 Task: In Heading  Bodoni MT condensed with underline. Font size of heading  '18 Pt. 'Font style of data Calibri. Font size of data  9 Pt. Alignment of headline & data Align left .Fill color in cell of heading  Red. Font color of data Black. Apply border in Data No Border. In the sheet  Alpha Sales review book
Action: Mouse moved to (10, 19)
Screenshot: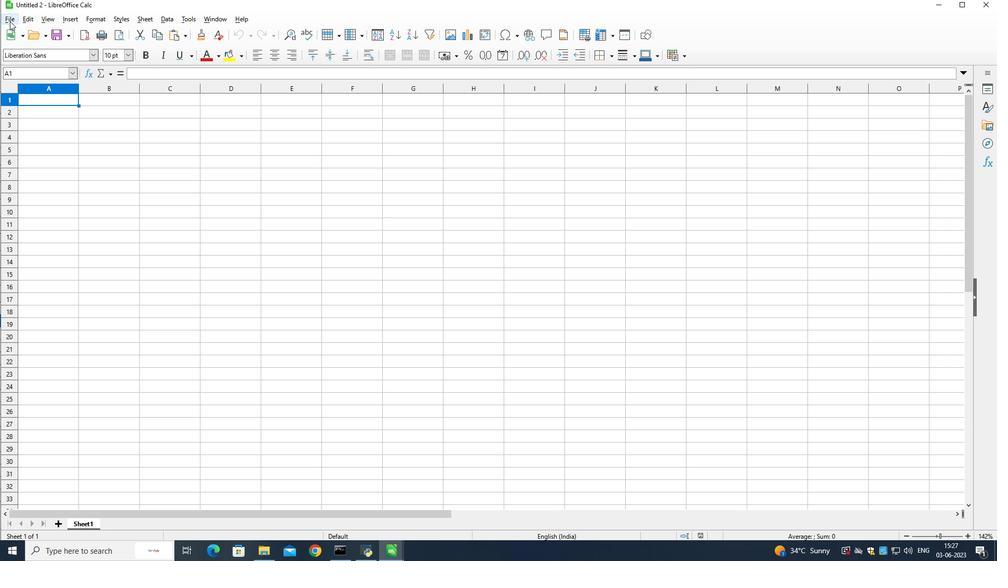 
Action: Mouse pressed left at (10, 19)
Screenshot: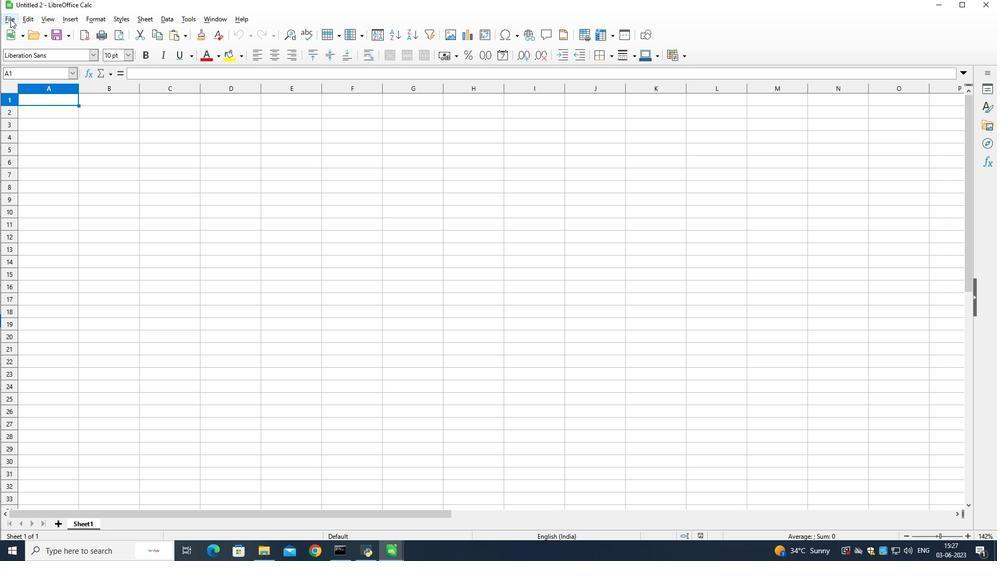
Action: Mouse moved to (38, 44)
Screenshot: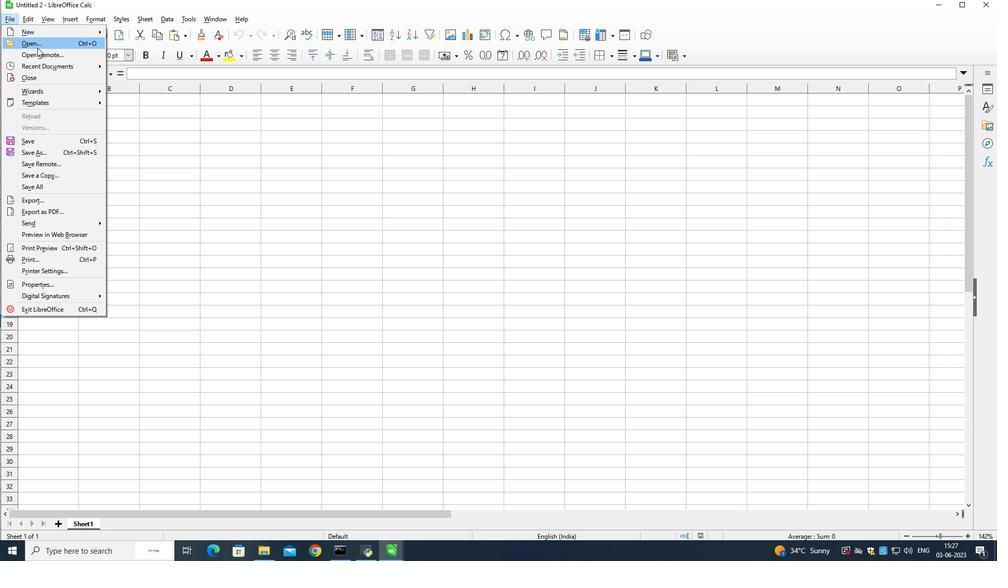 
Action: Mouse pressed left at (38, 44)
Screenshot: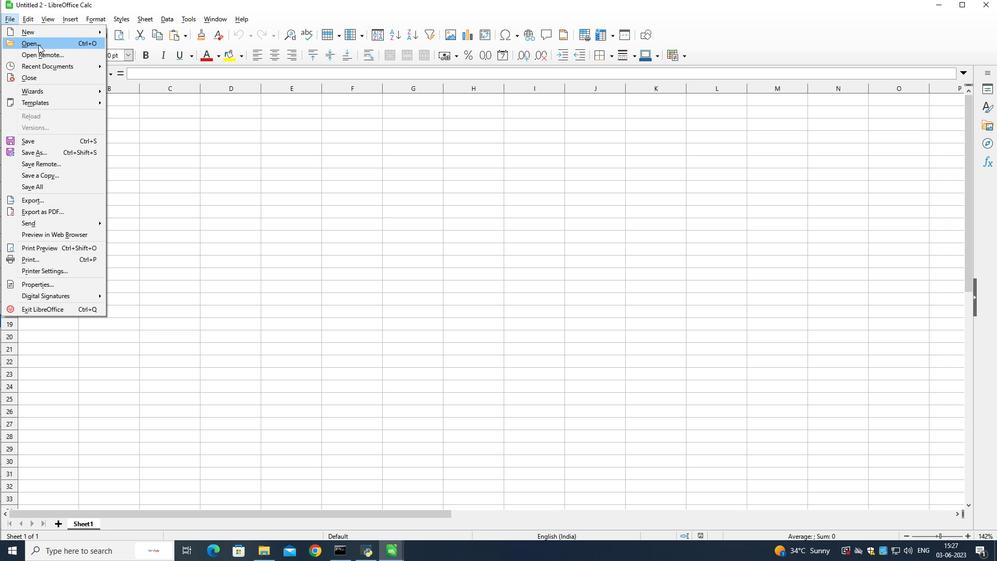 
Action: Mouse moved to (122, 190)
Screenshot: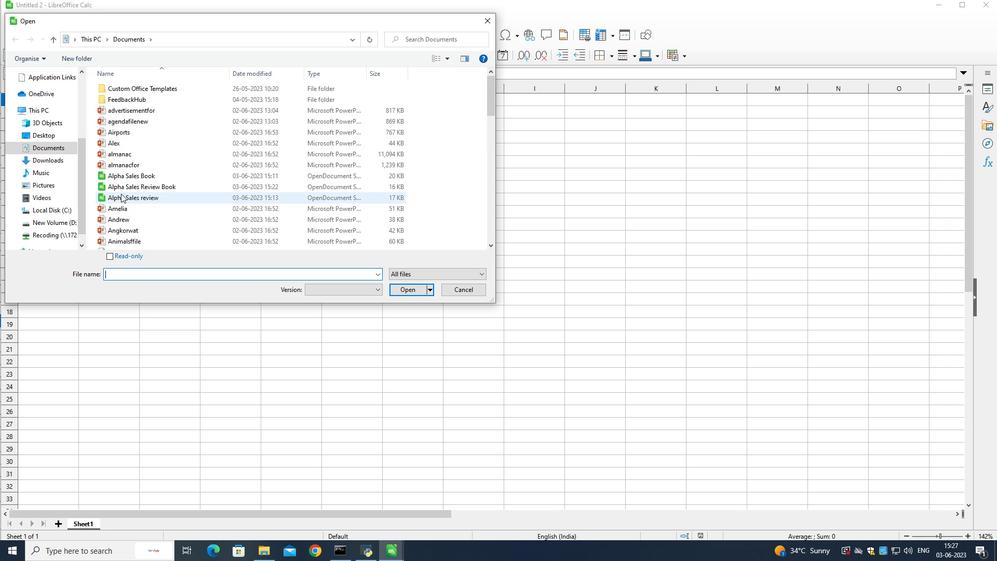 
Action: Mouse pressed left at (122, 190)
Screenshot: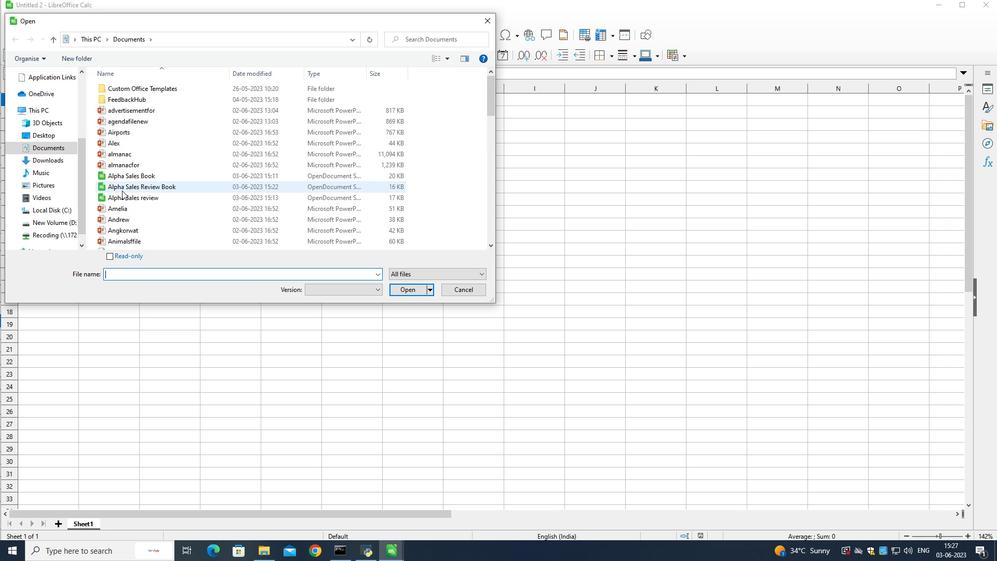 
Action: Mouse moved to (405, 290)
Screenshot: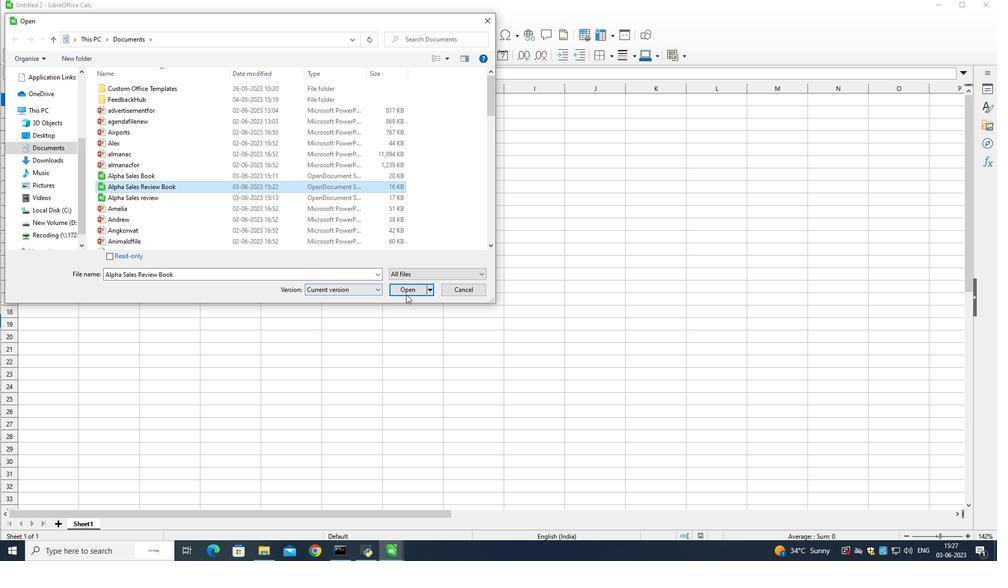 
Action: Mouse pressed left at (405, 290)
Screenshot: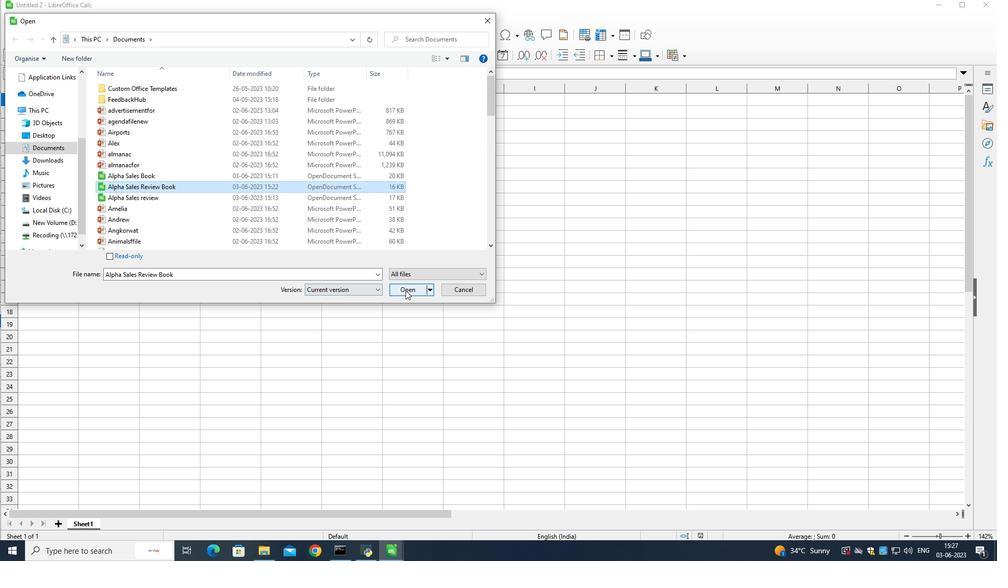 
Action: Mouse moved to (189, 103)
Screenshot: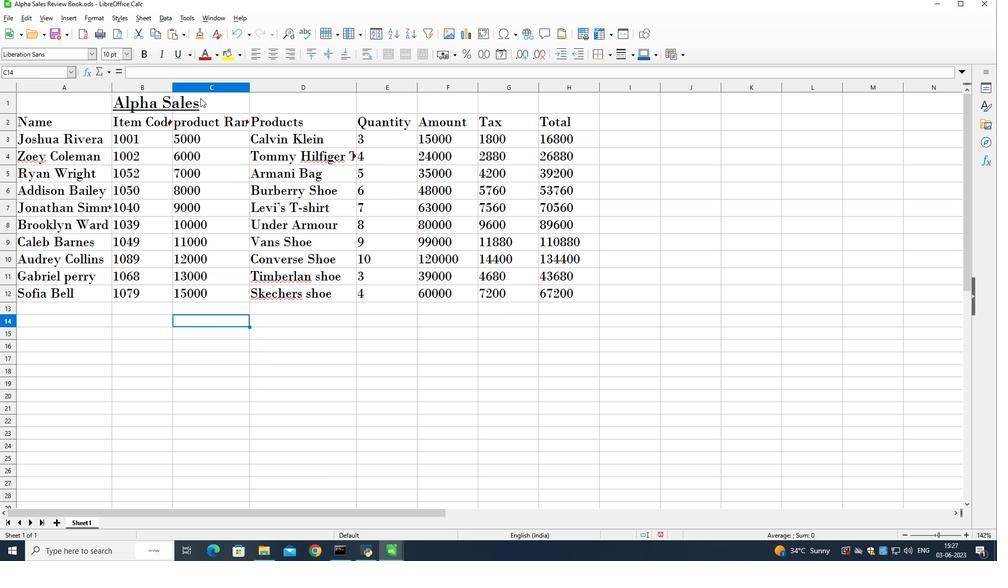 
Action: Mouse pressed left at (189, 103)
Screenshot: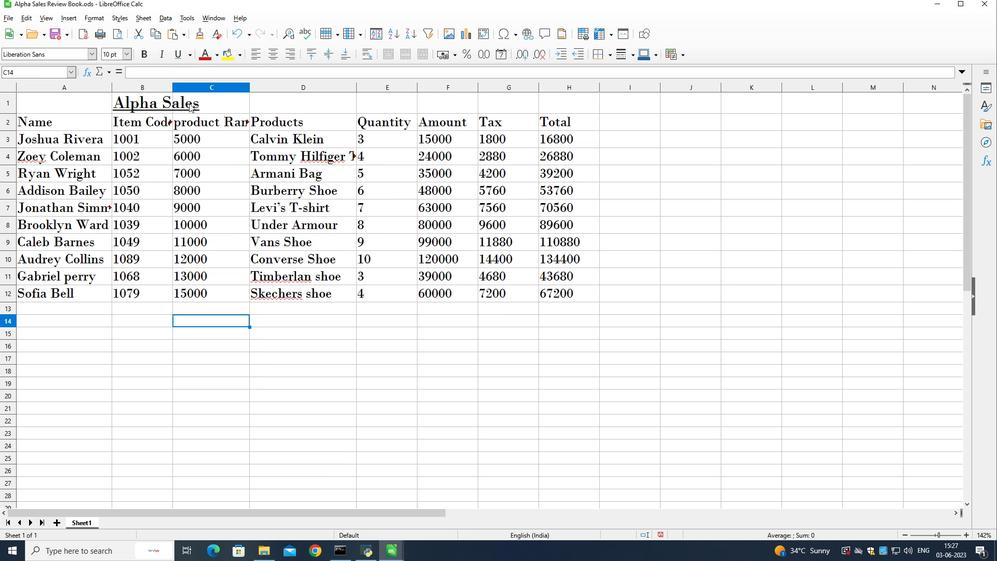 
Action: Mouse moved to (127, 100)
Screenshot: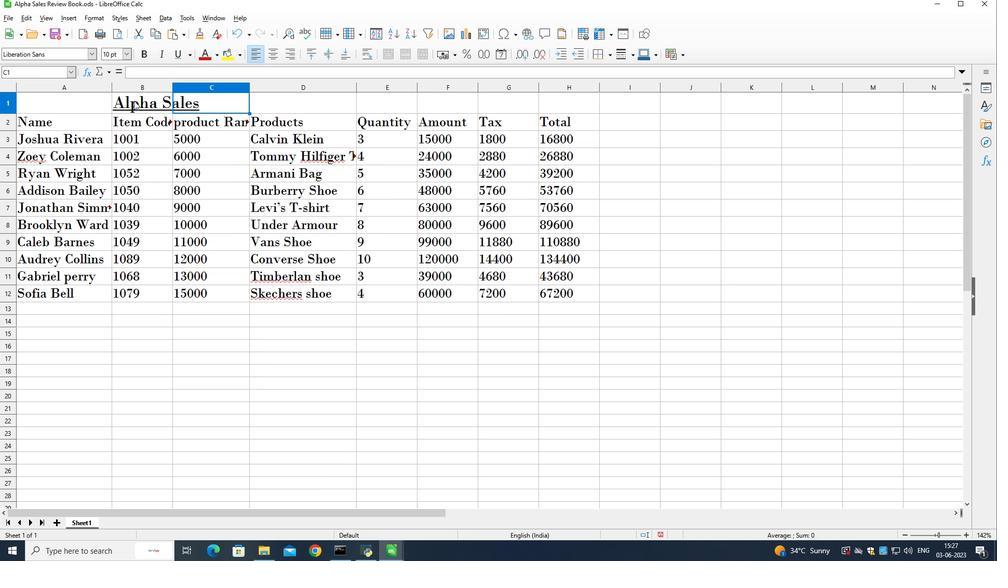 
Action: Mouse pressed left at (127, 100)
Screenshot: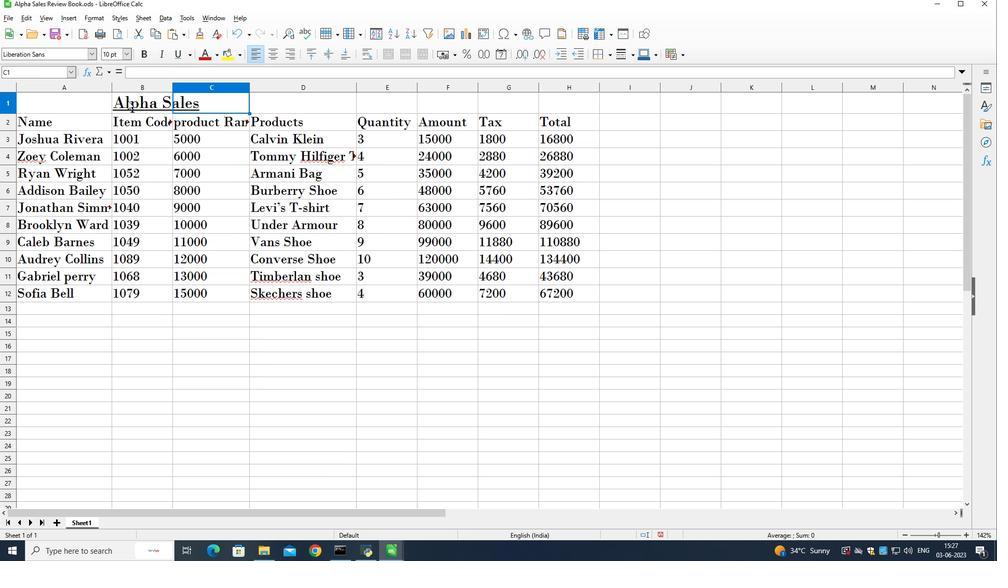 
Action: Mouse pressed left at (127, 100)
Screenshot: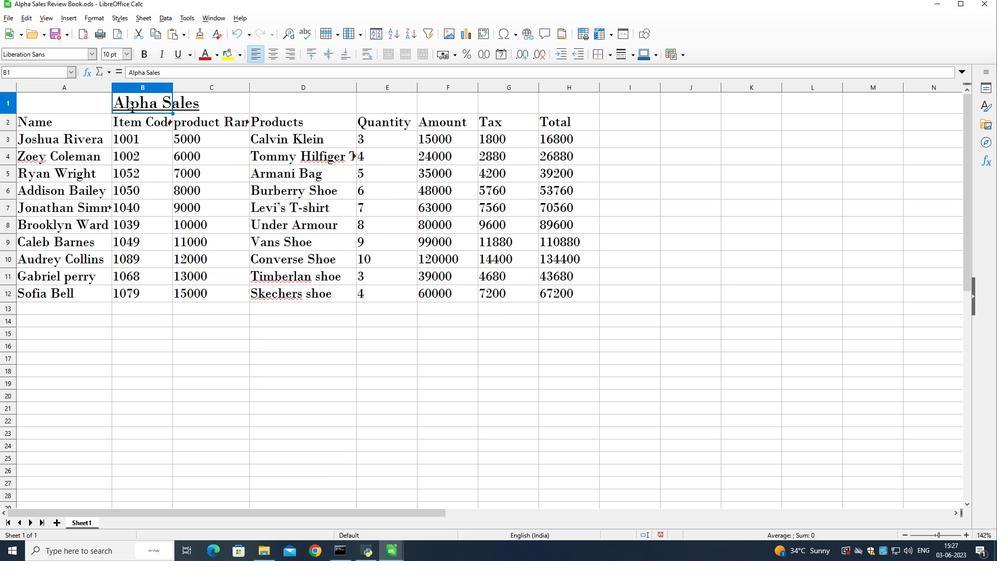 
Action: Mouse pressed left at (127, 100)
Screenshot: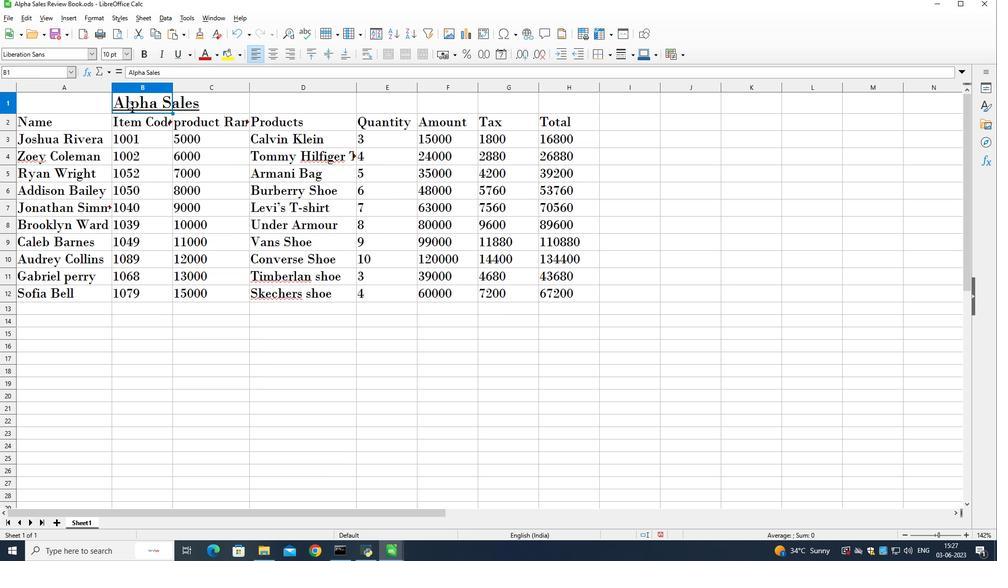
Action: Mouse moved to (72, 50)
Screenshot: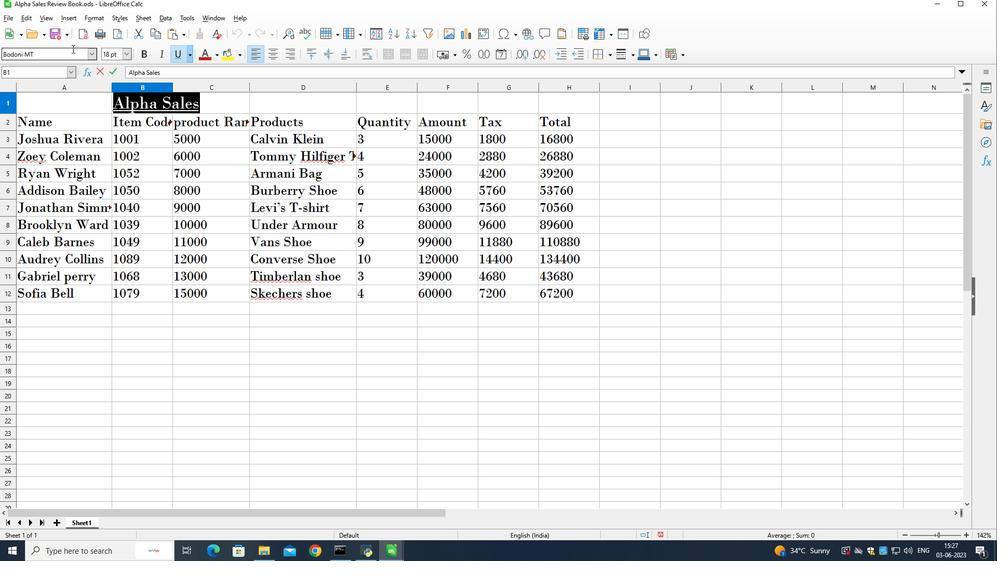 
Action: Mouse pressed left at (72, 50)
Screenshot: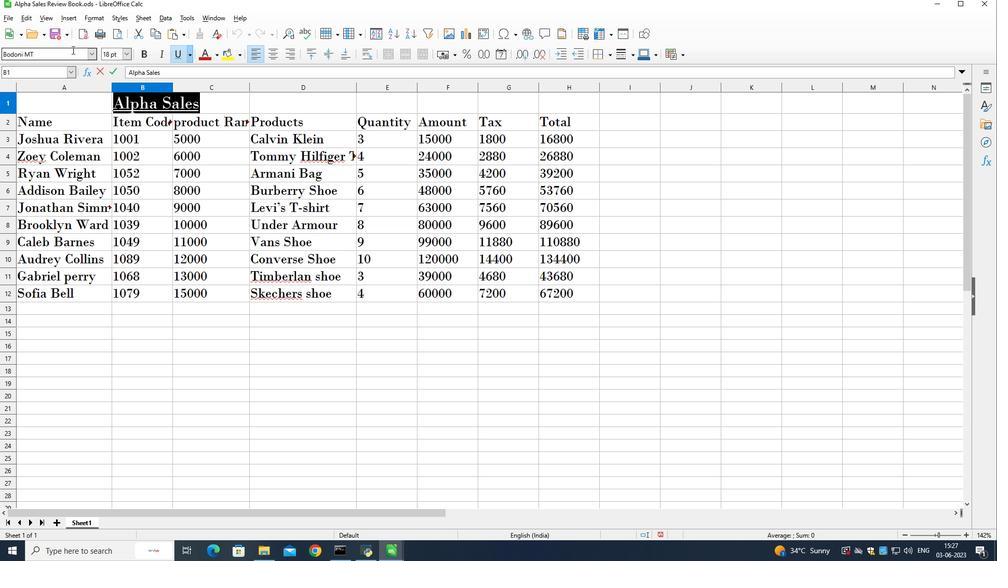 
Action: Mouse moved to (72, 51)
Screenshot: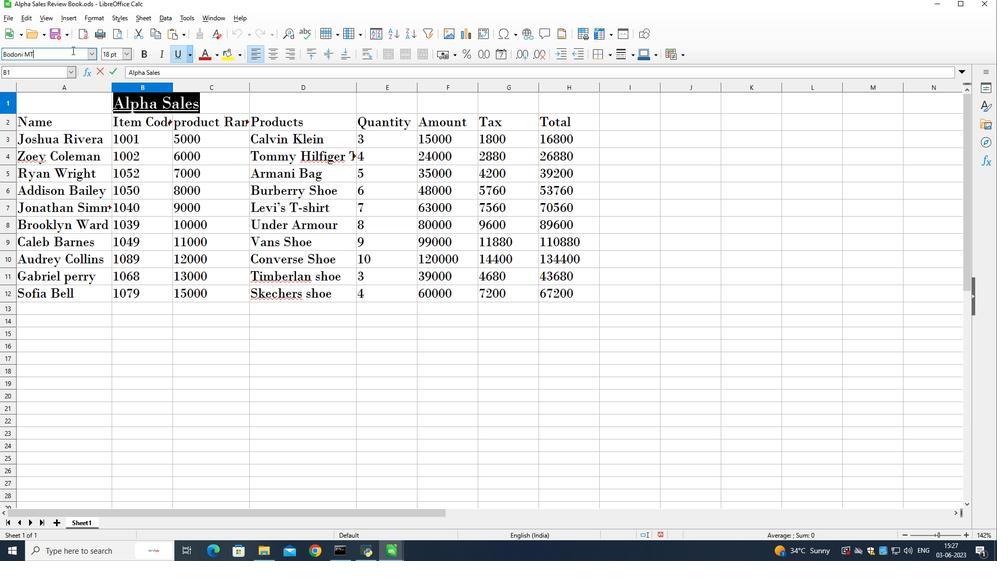 
Action: Mouse pressed left at (72, 51)
Screenshot: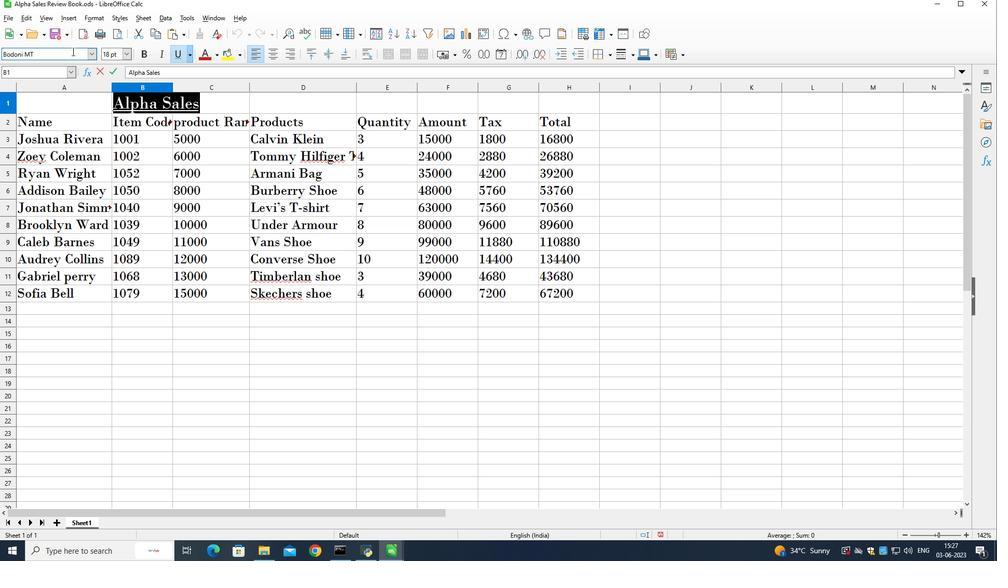 
Action: Mouse pressed left at (72, 51)
Screenshot: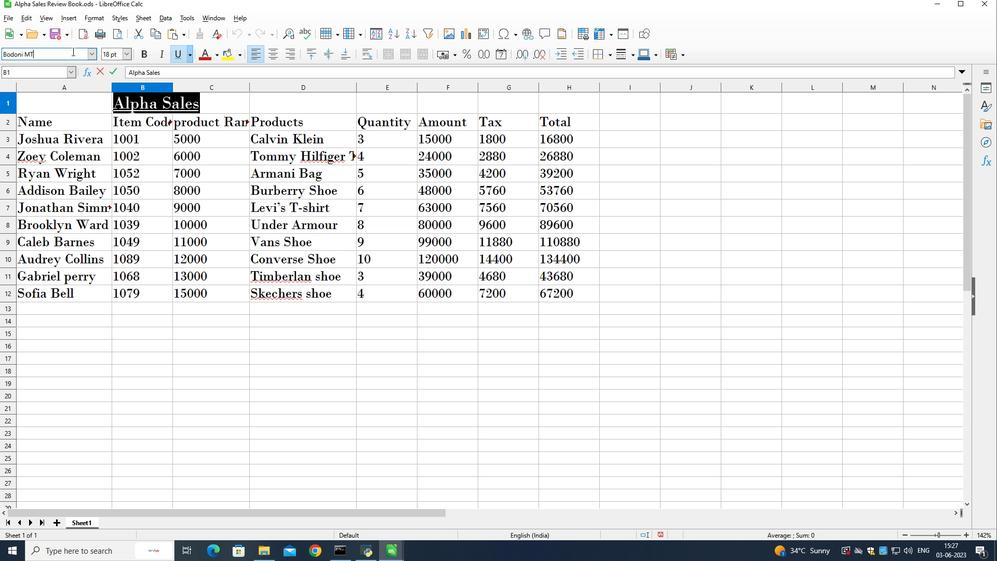 
Action: Mouse pressed left at (72, 51)
Screenshot: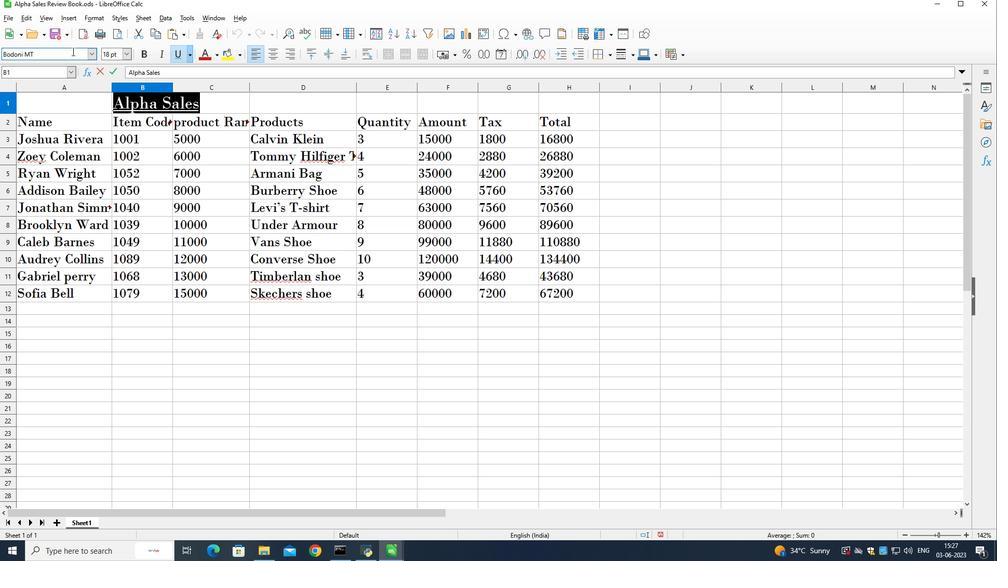 
Action: Mouse moved to (72, 55)
Screenshot: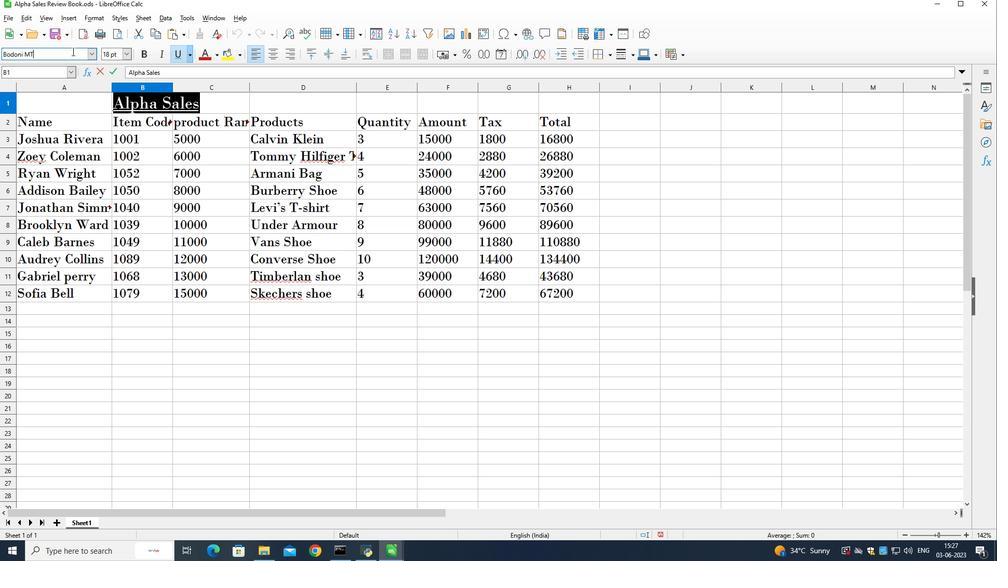 
Action: Mouse pressed left at (72, 55)
Screenshot: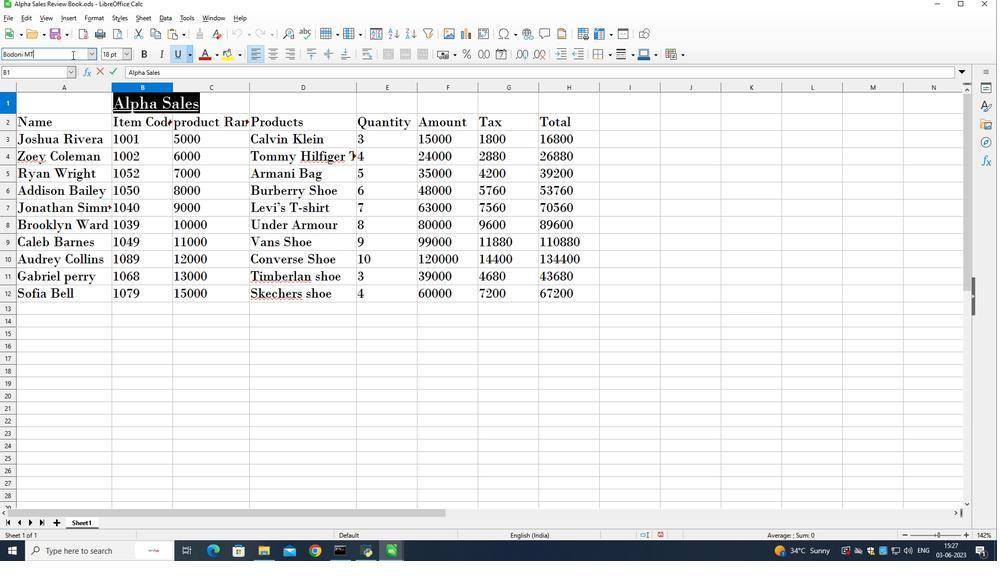 
Action: Mouse pressed left at (72, 55)
Screenshot: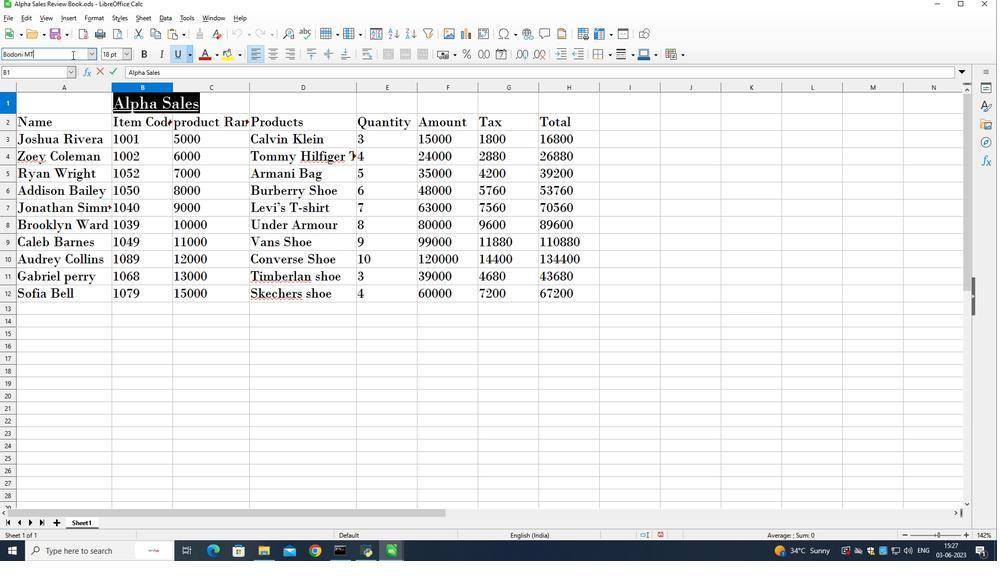 
Action: Mouse pressed left at (72, 55)
Screenshot: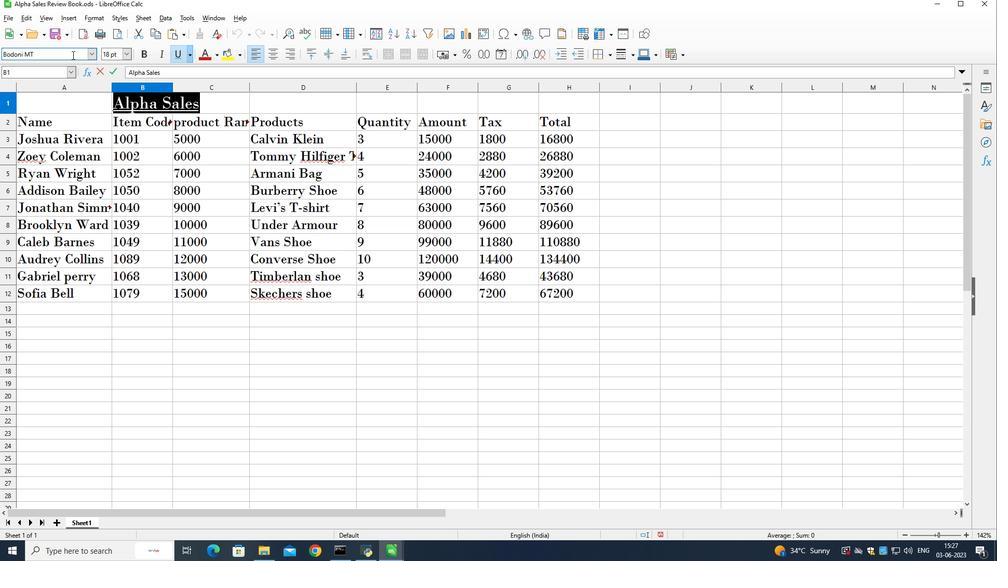 
Action: Mouse pressed left at (72, 55)
Screenshot: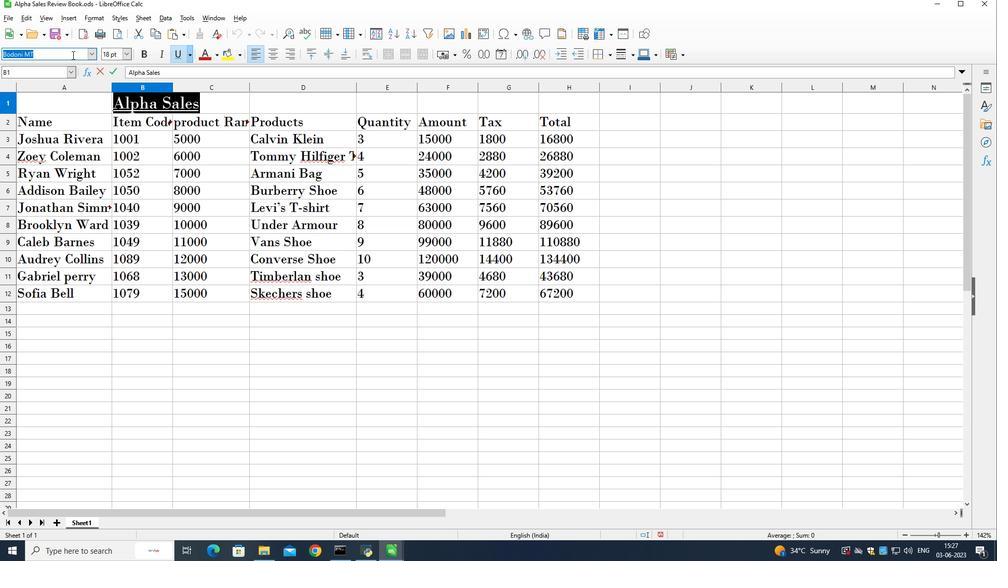 
Action: Key pressed <Key.enter>
Screenshot: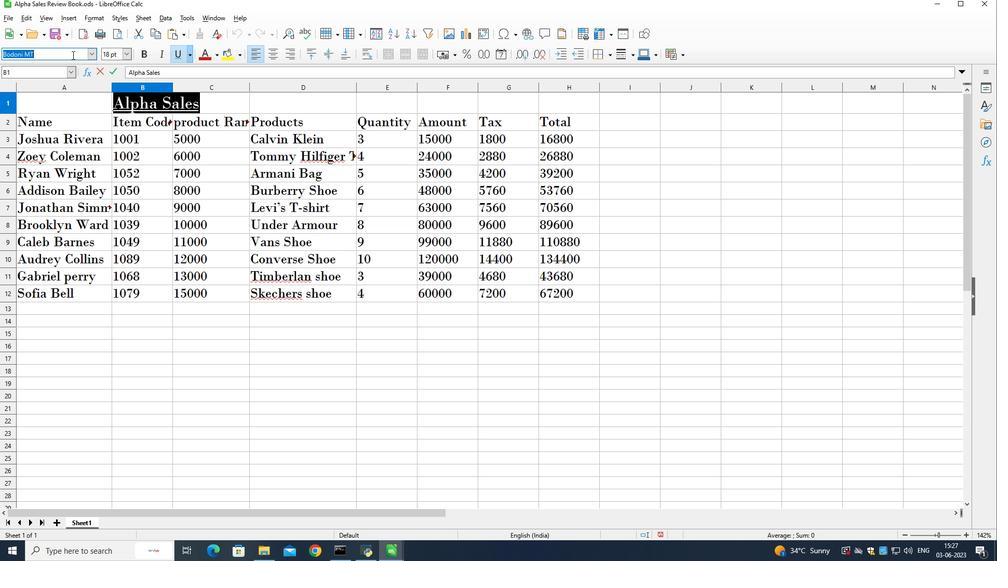 
Action: Mouse moved to (176, 56)
Screenshot: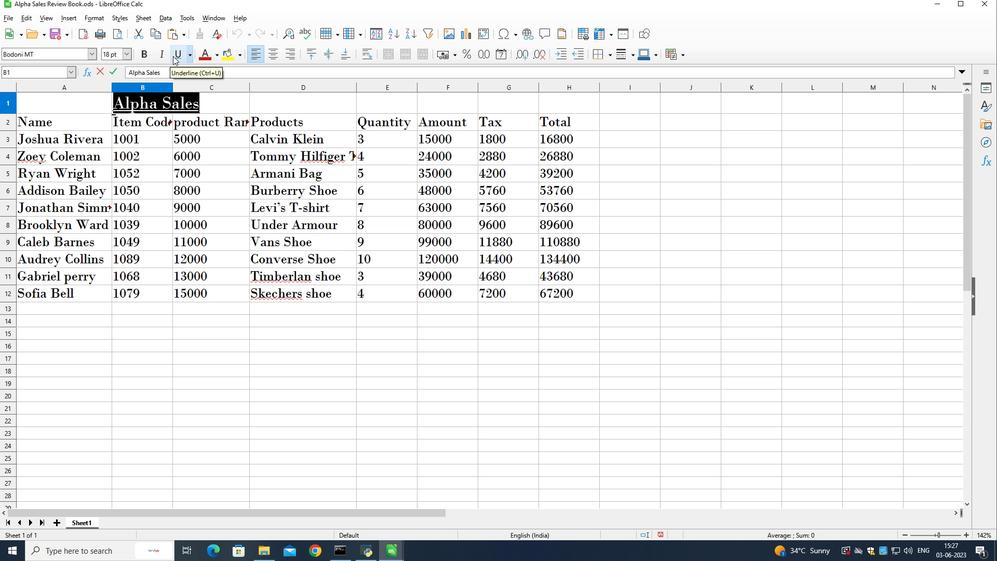
Action: Mouse pressed left at (176, 56)
Screenshot: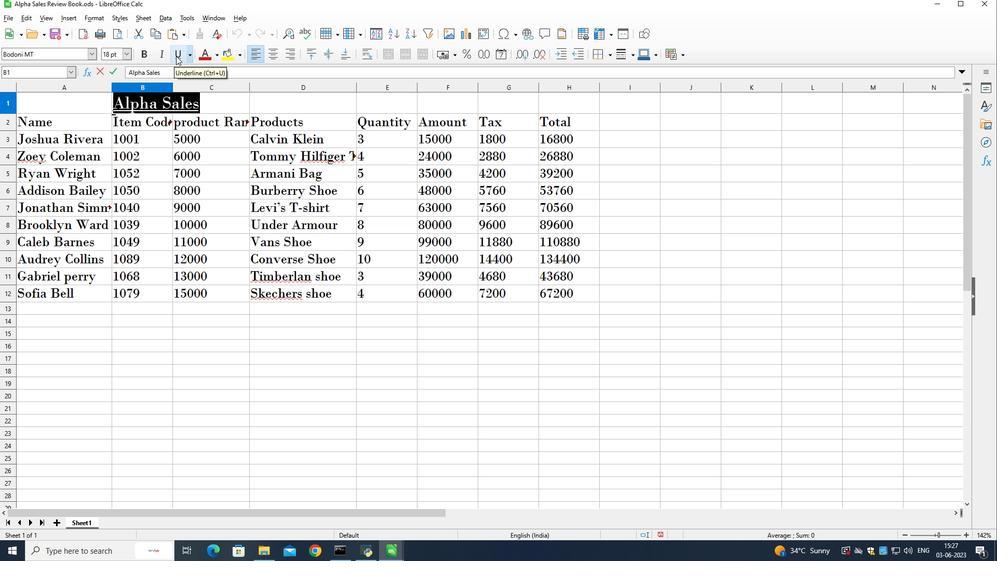 
Action: Mouse moved to (176, 57)
Screenshot: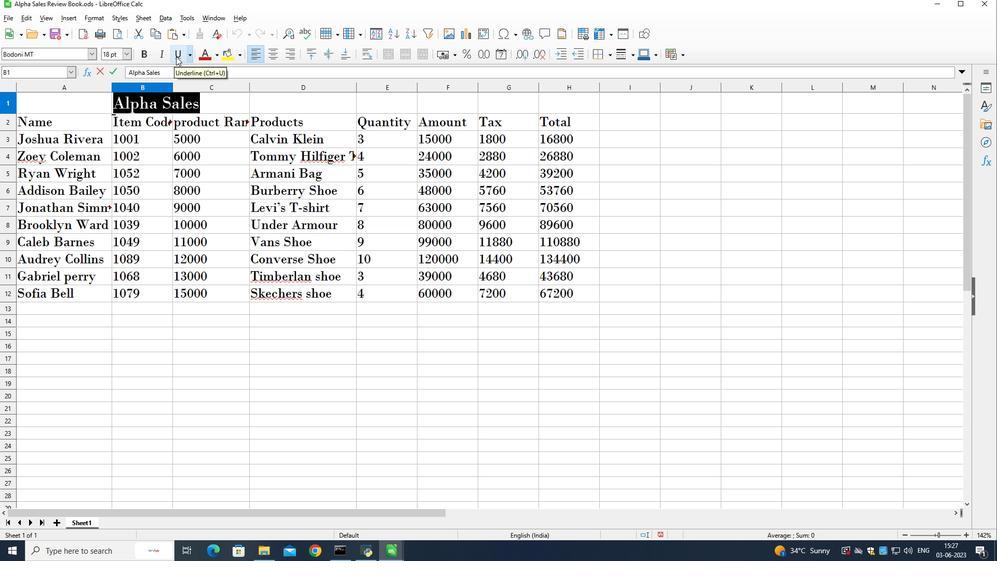 
Action: Mouse pressed left at (176, 57)
Screenshot: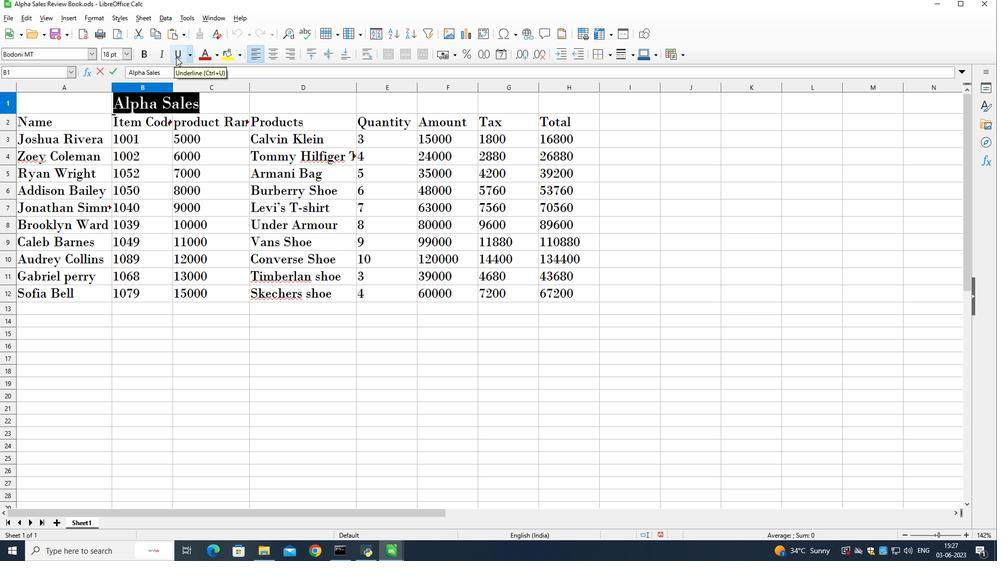 
Action: Mouse moved to (130, 50)
Screenshot: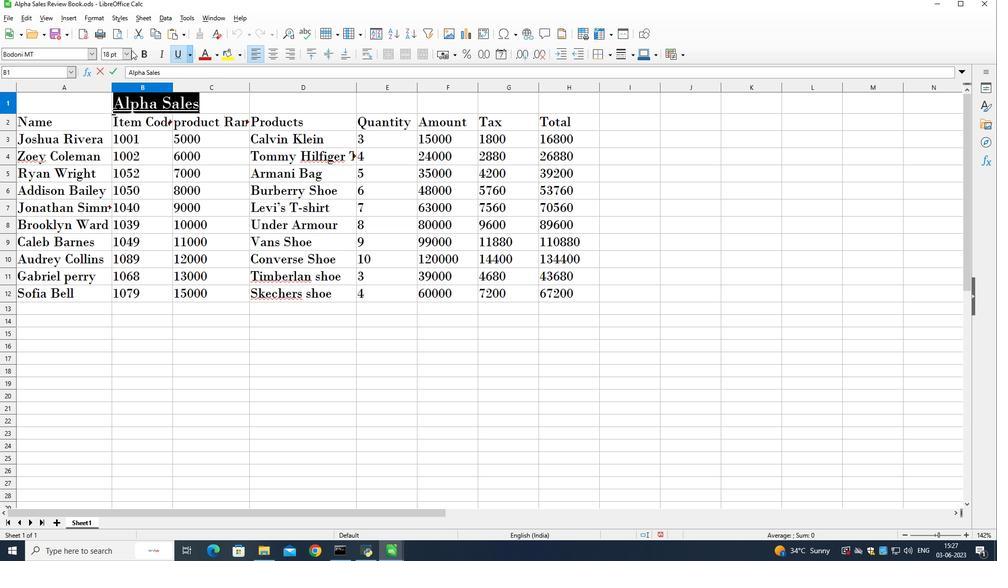 
Action: Mouse pressed left at (130, 50)
Screenshot: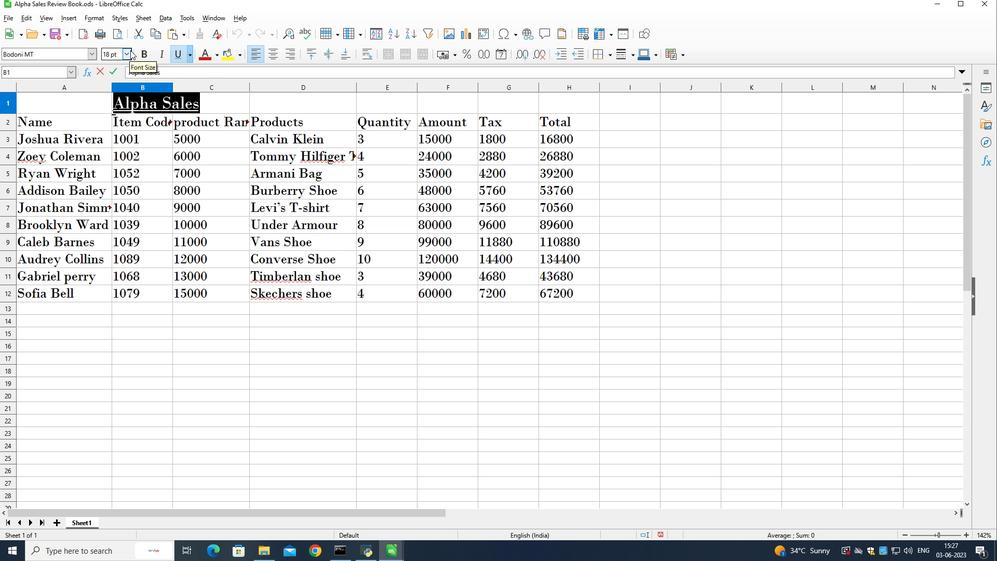 
Action: Mouse moved to (121, 172)
Screenshot: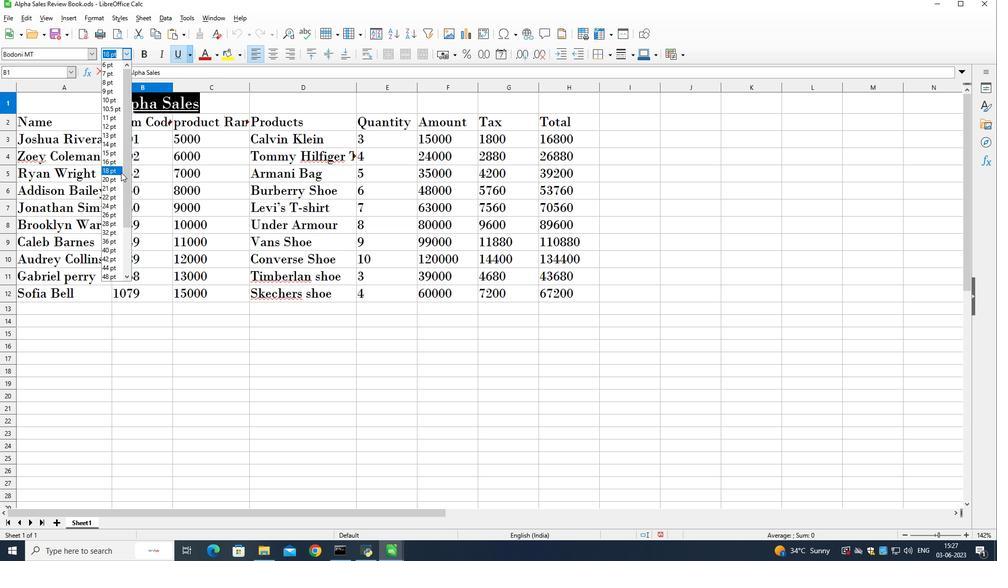 
Action: Mouse pressed left at (121, 172)
Screenshot: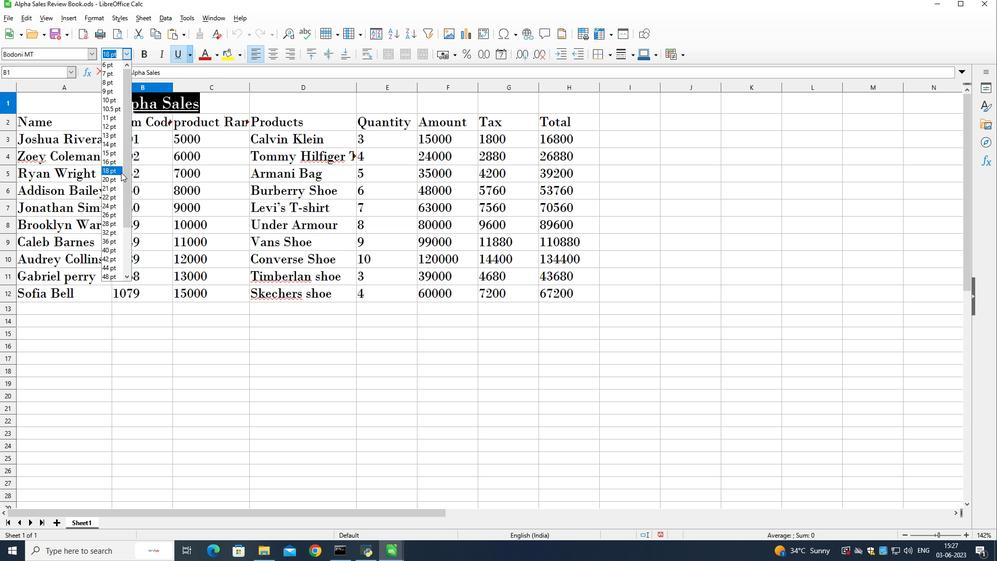 
Action: Mouse moved to (50, 194)
Screenshot: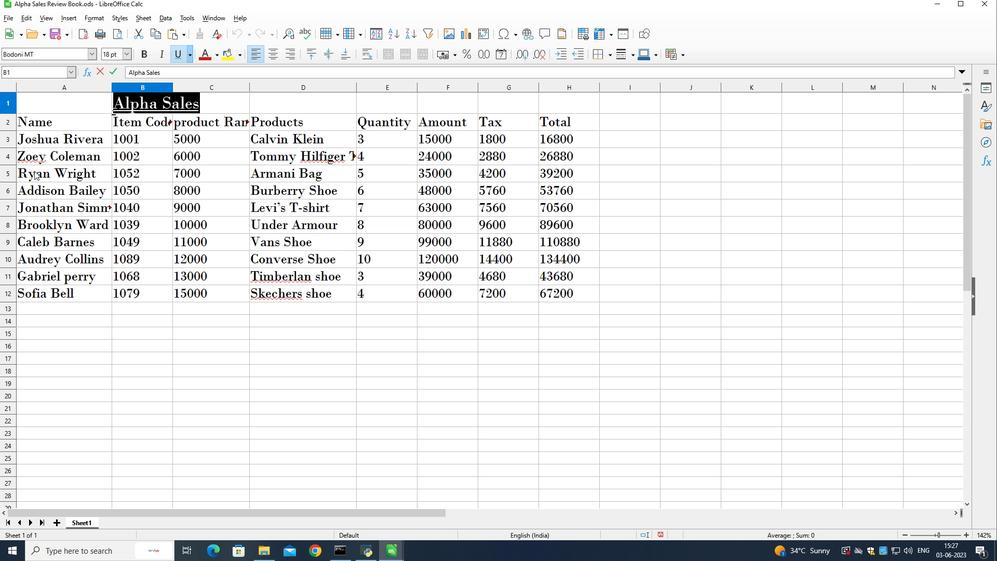 
Action: Mouse pressed left at (50, 194)
Screenshot: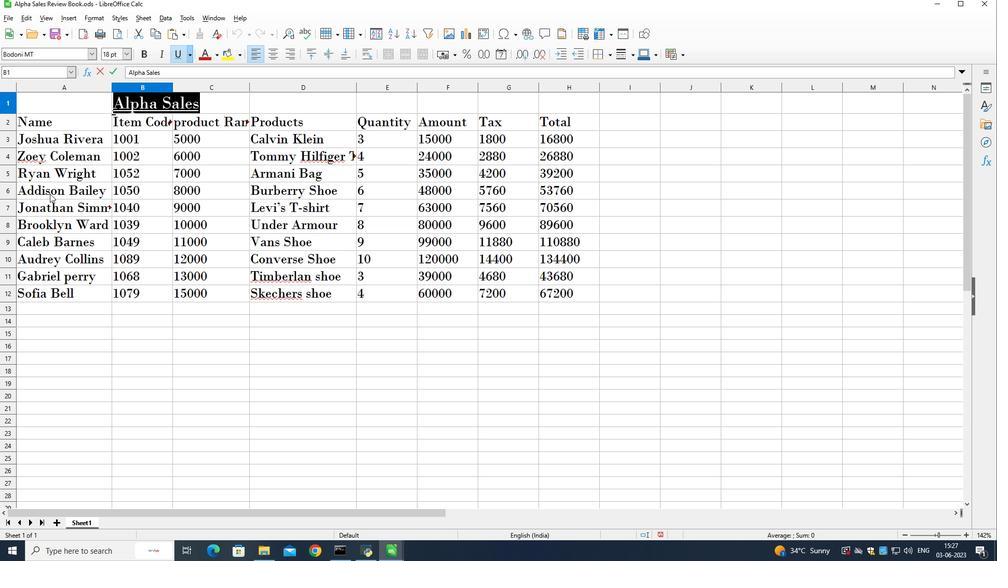 
Action: Mouse moved to (26, 117)
Screenshot: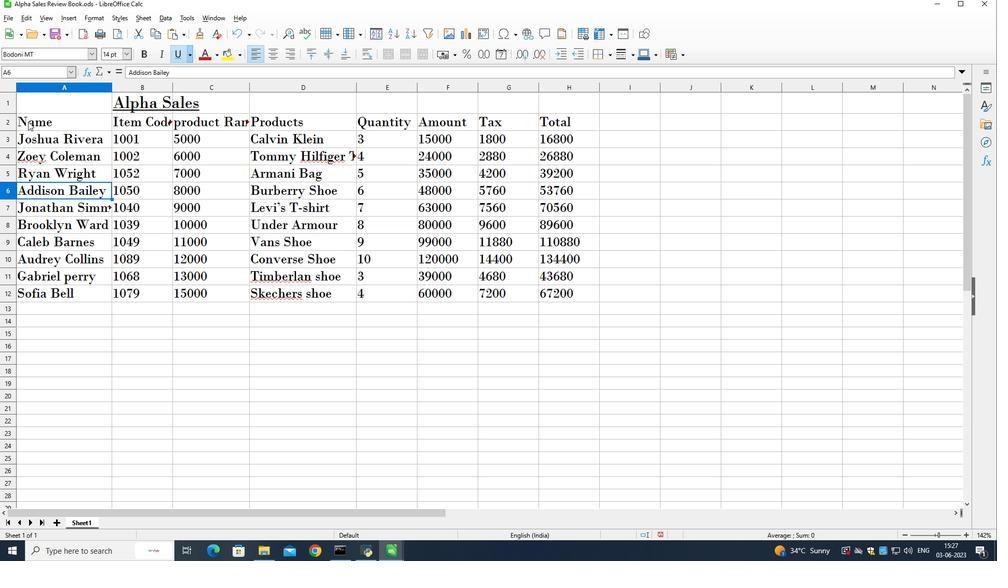 
Action: Mouse pressed left at (26, 117)
Screenshot: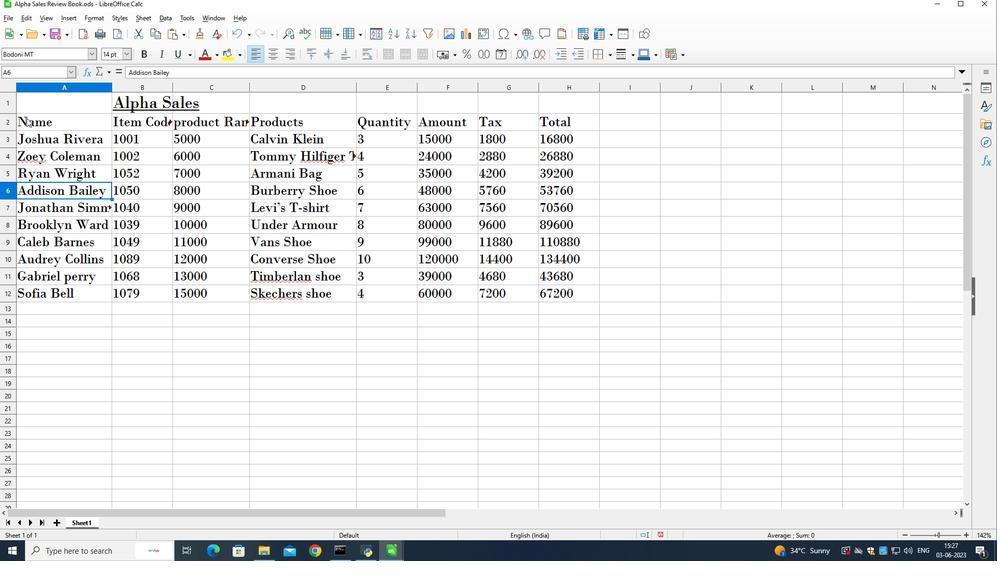
Action: Mouse moved to (74, 52)
Screenshot: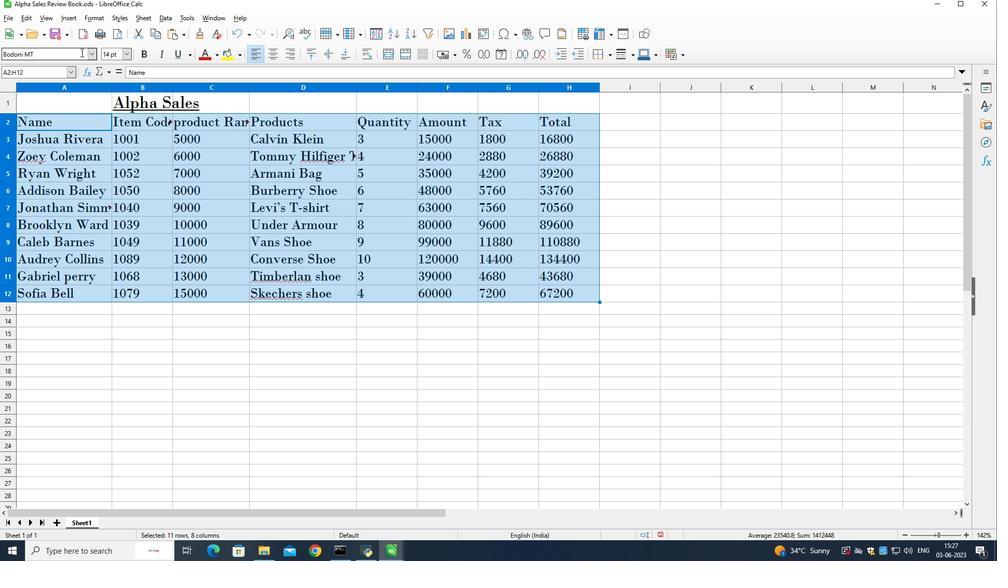 
Action: Mouse pressed left at (74, 52)
Screenshot: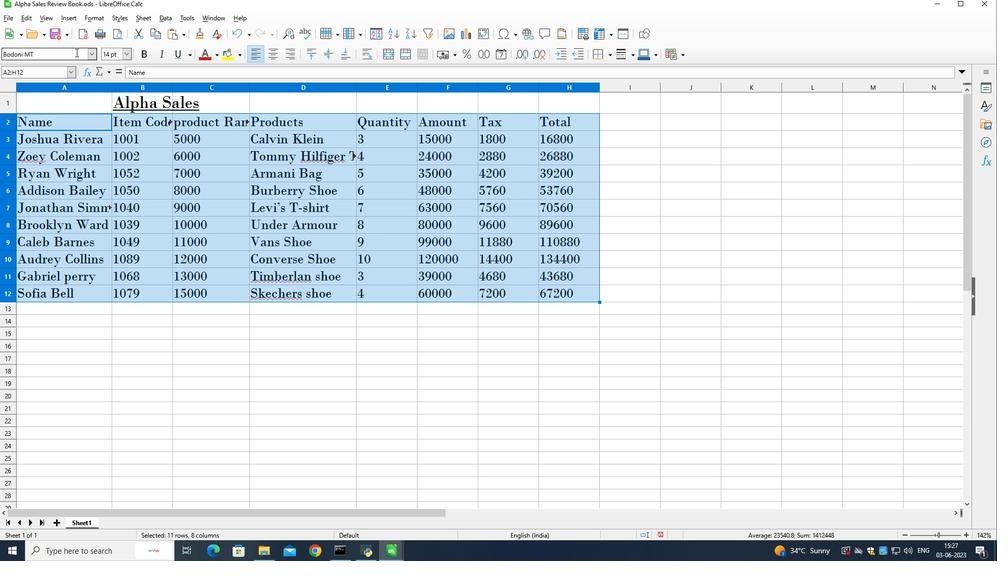 
Action: Mouse moved to (74, 52)
Screenshot: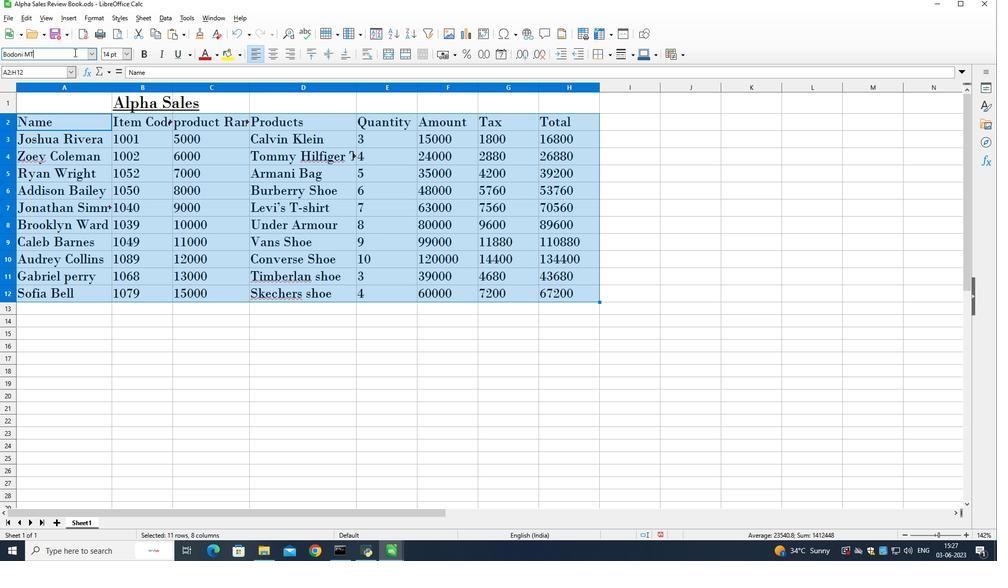 
Action: Mouse pressed left at (74, 52)
Screenshot: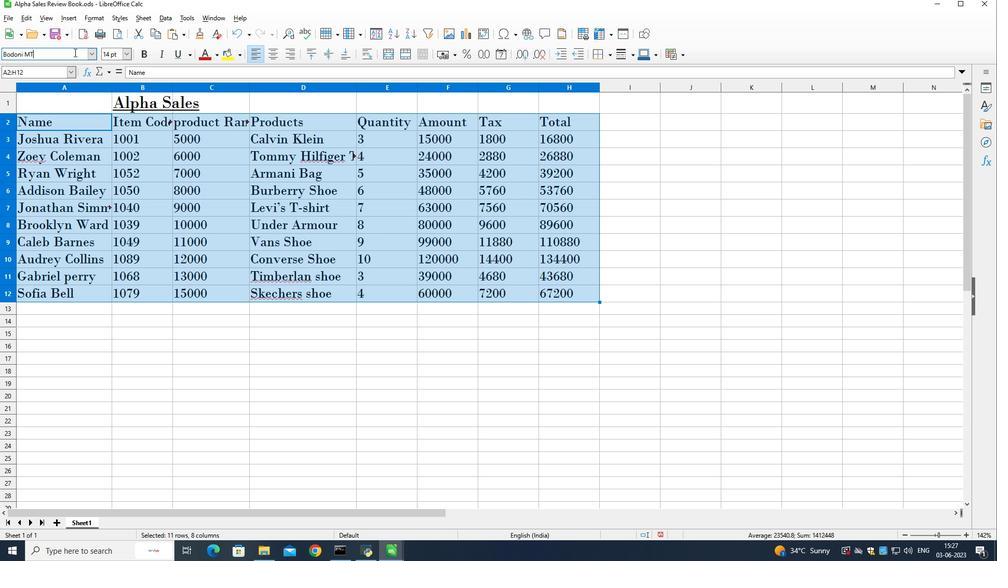 
Action: Mouse pressed left at (74, 52)
Screenshot: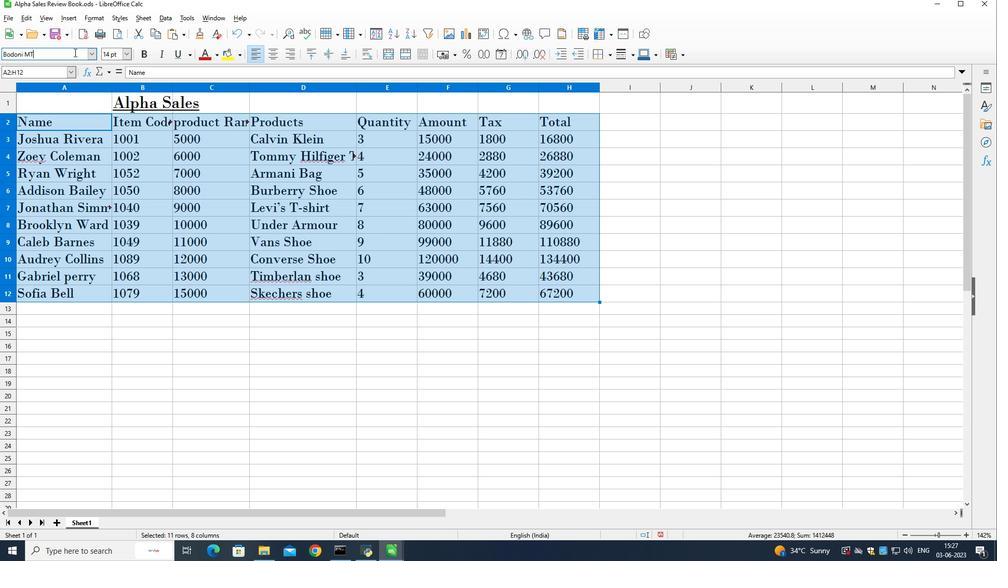 
Action: Key pressed calibri<Key.enter>
Screenshot: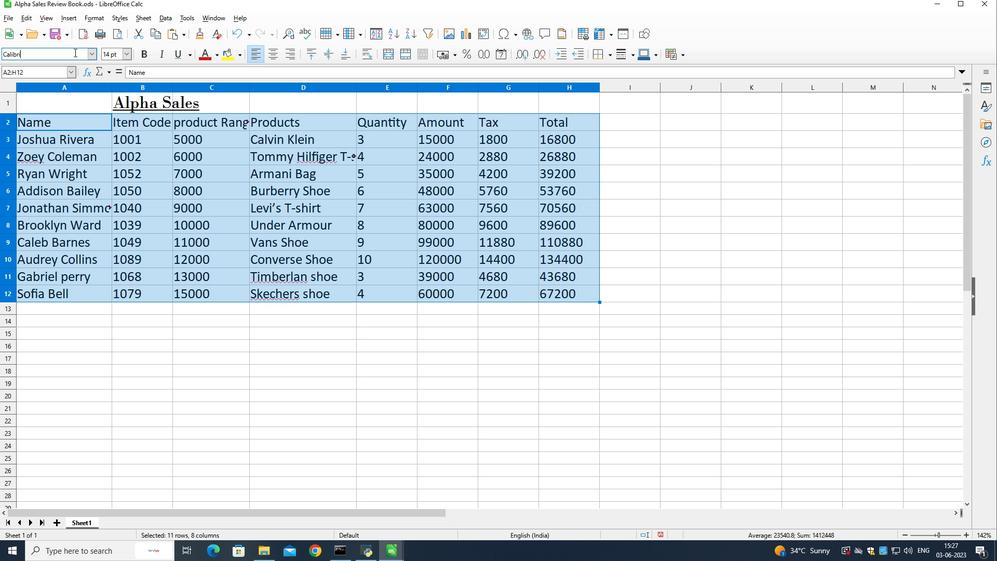 
Action: Mouse moved to (124, 54)
Screenshot: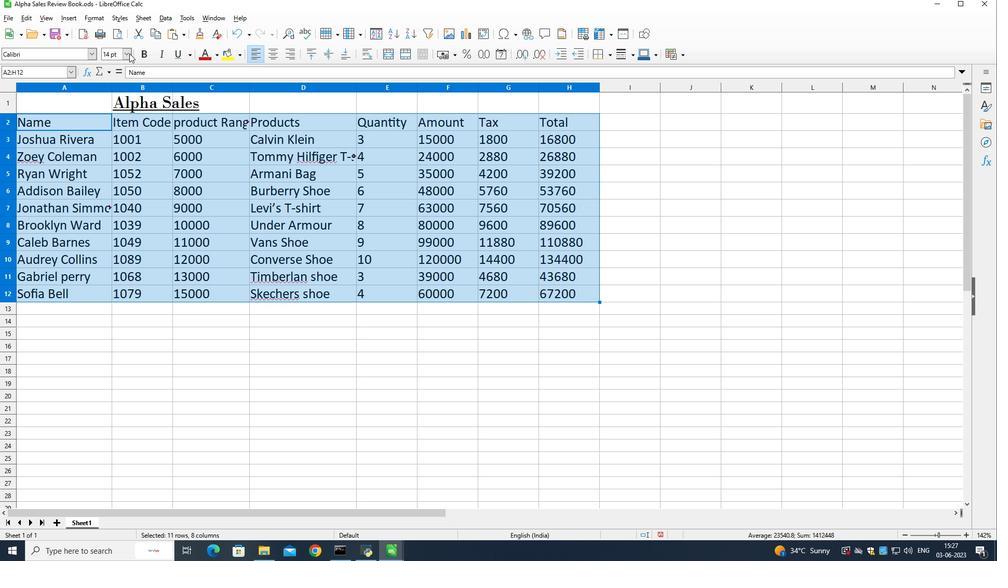 
Action: Mouse pressed left at (124, 54)
Screenshot: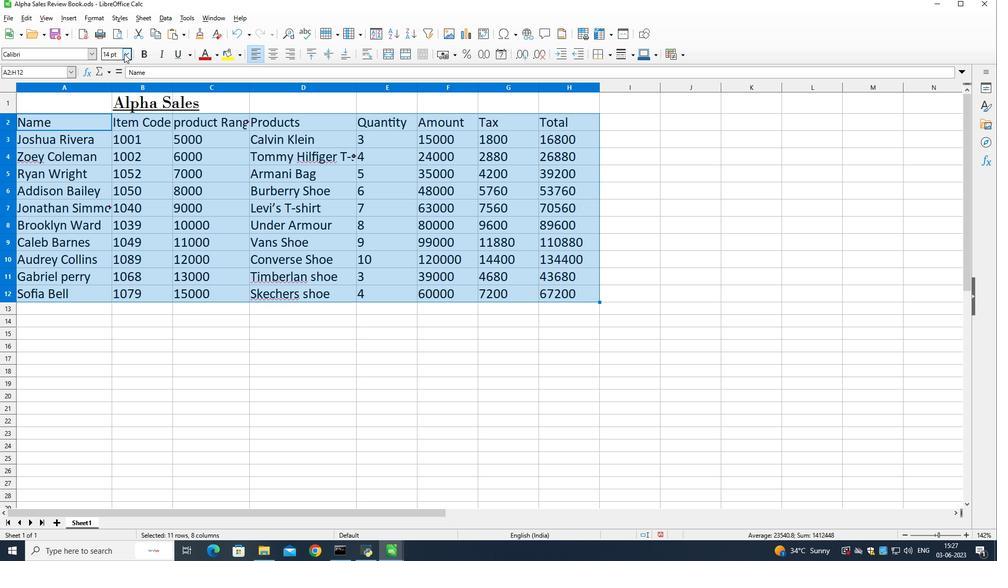 
Action: Mouse moved to (108, 91)
Screenshot: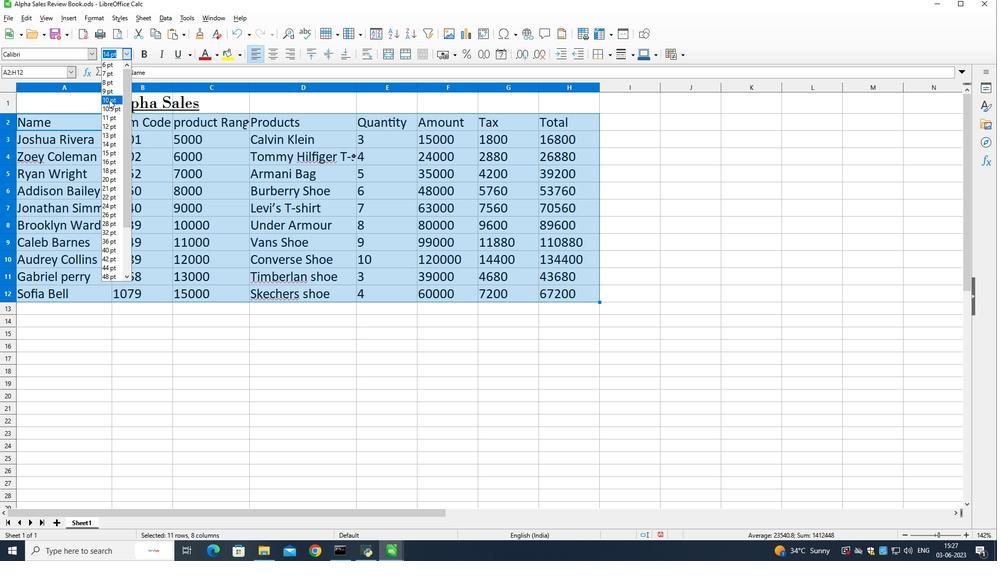 
Action: Mouse pressed left at (108, 91)
Screenshot: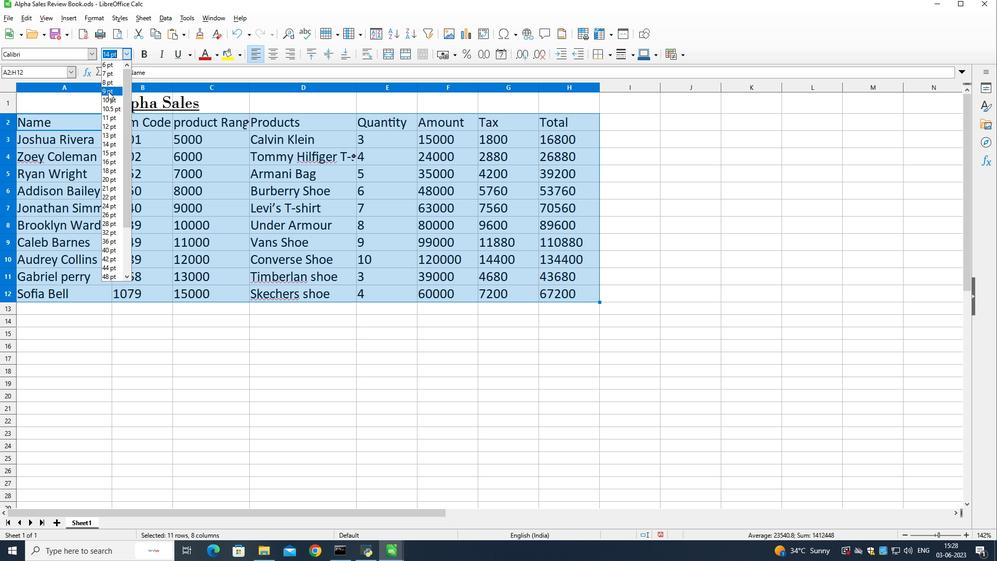 
Action: Mouse moved to (104, 349)
Screenshot: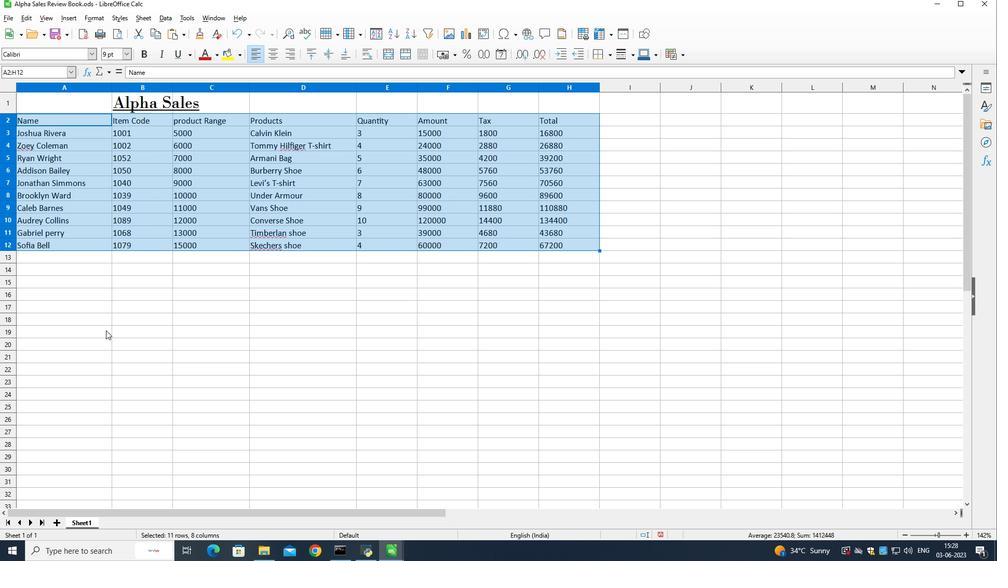 
Action: Mouse pressed left at (104, 349)
Screenshot: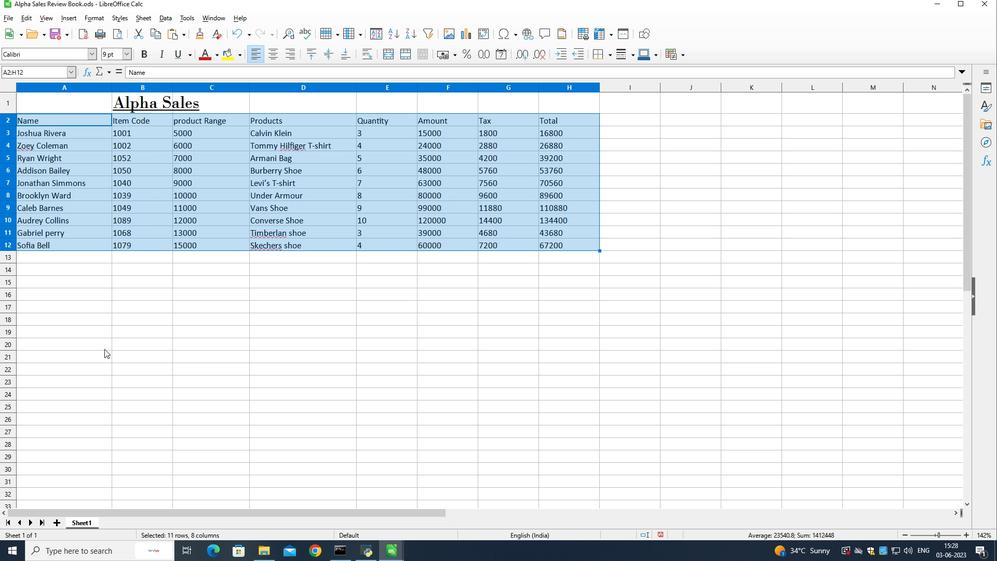 
Action: Mouse moved to (46, 104)
Screenshot: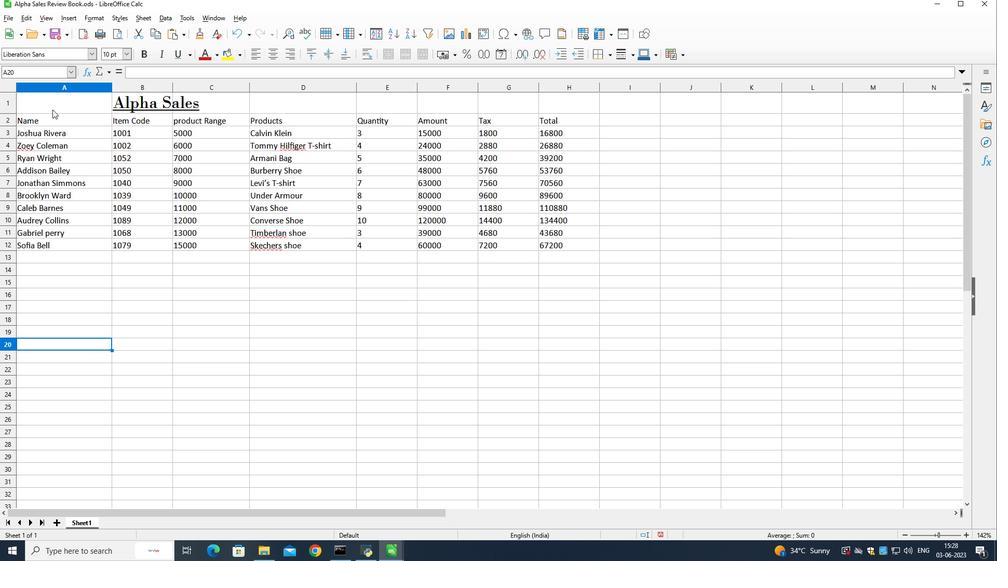 
Action: Mouse pressed left at (46, 104)
Screenshot: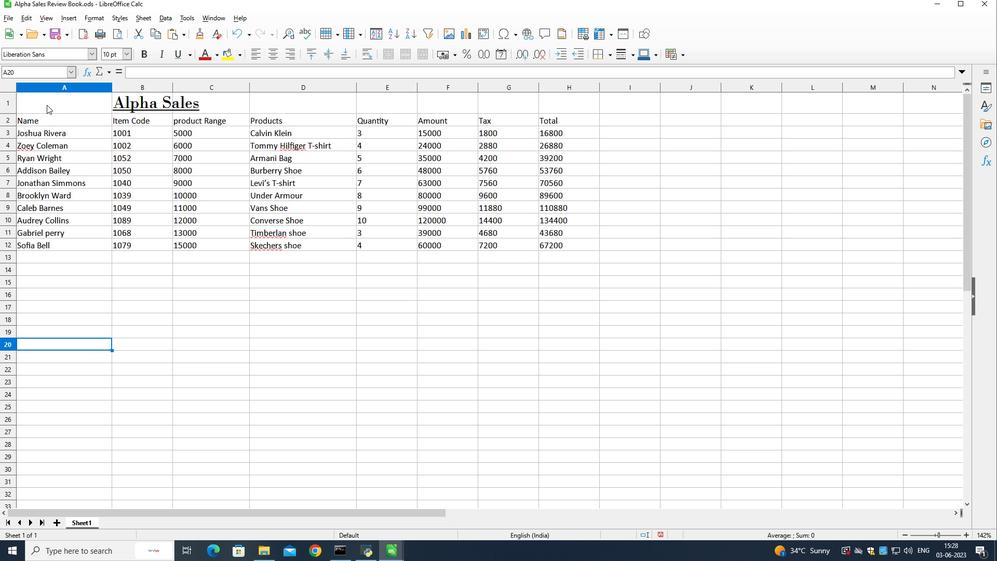 
Action: Mouse moved to (259, 54)
Screenshot: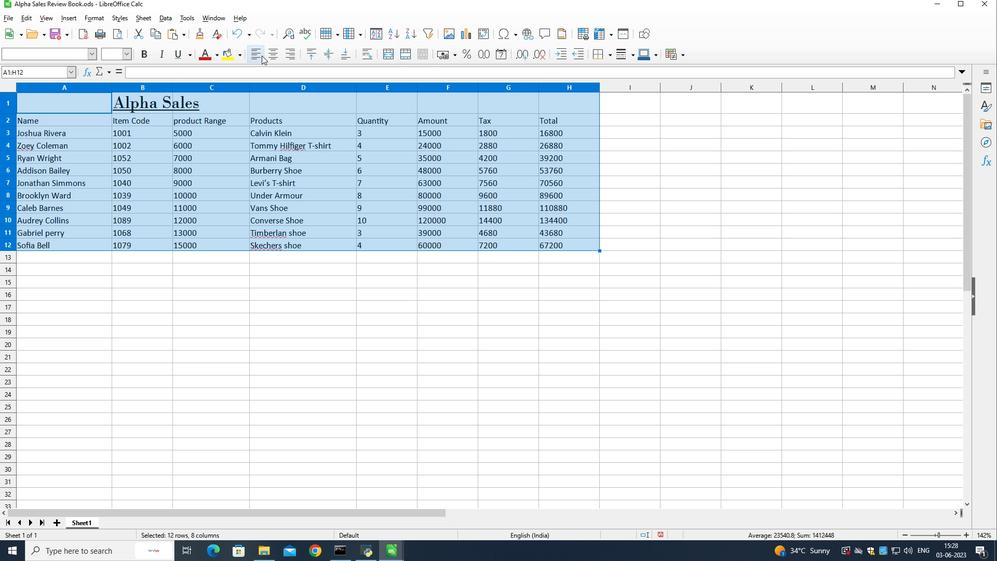 
Action: Mouse pressed left at (259, 54)
Screenshot: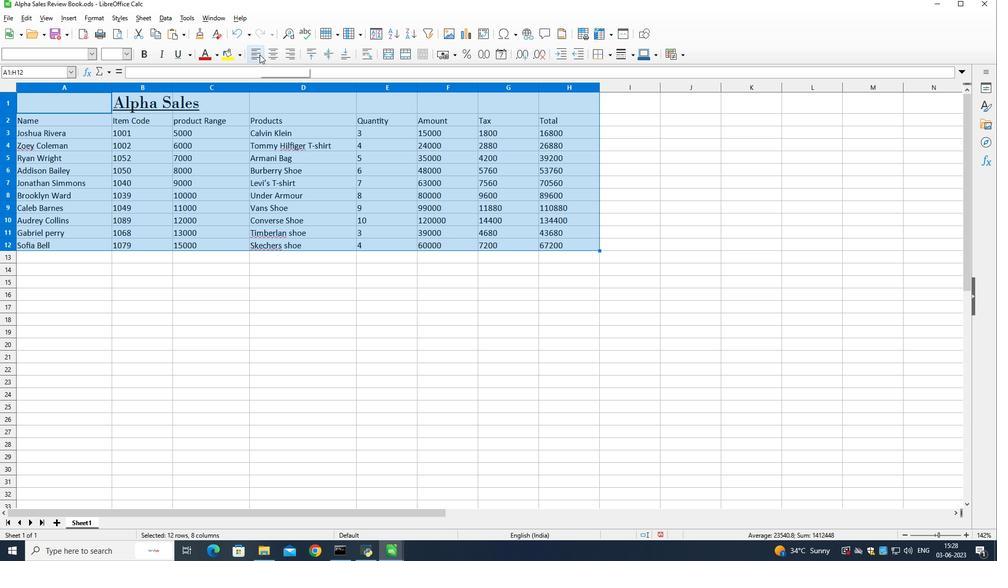 
Action: Mouse moved to (266, 276)
Screenshot: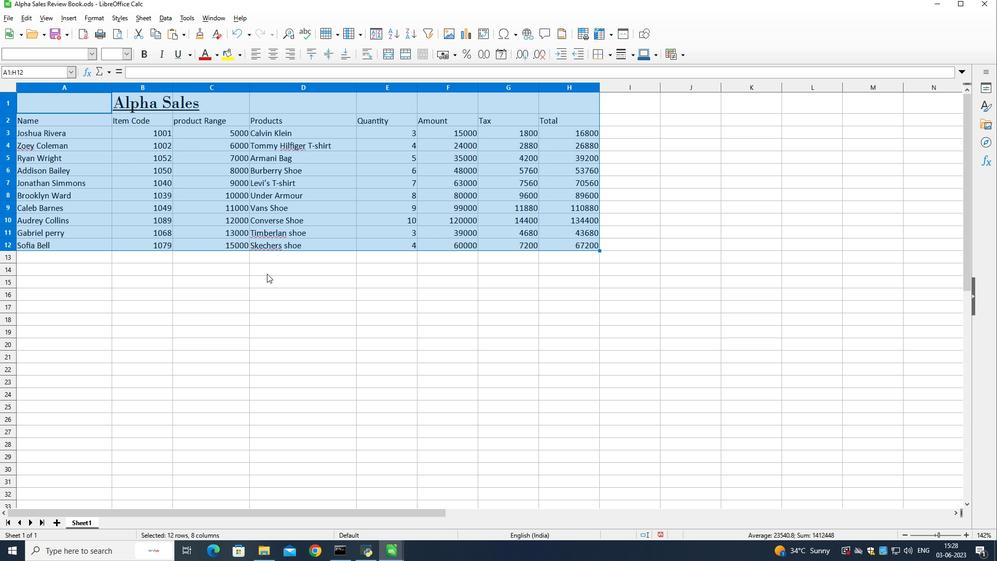 
Action: Mouse pressed left at (266, 276)
Screenshot: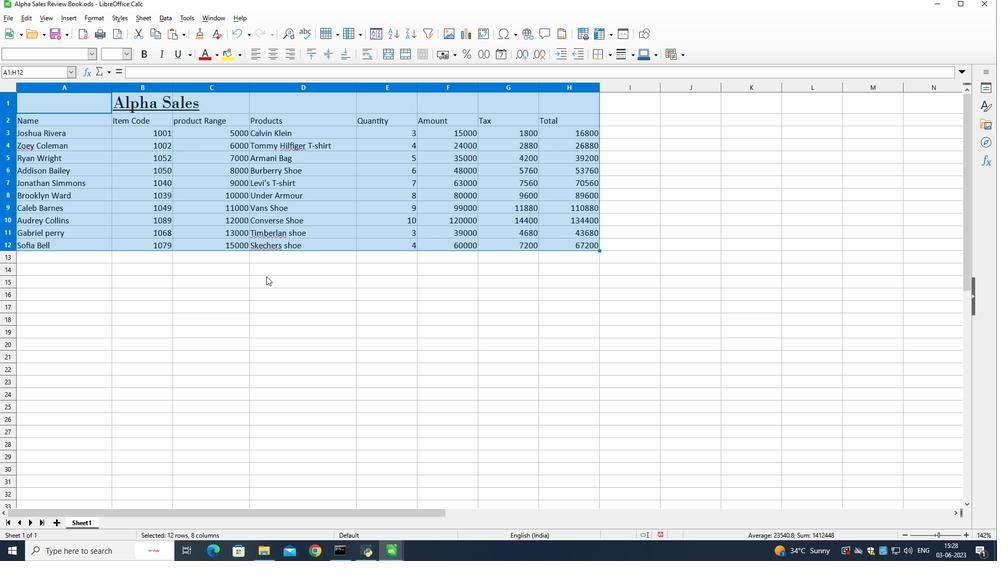 
Action: Mouse moved to (116, 104)
Screenshot: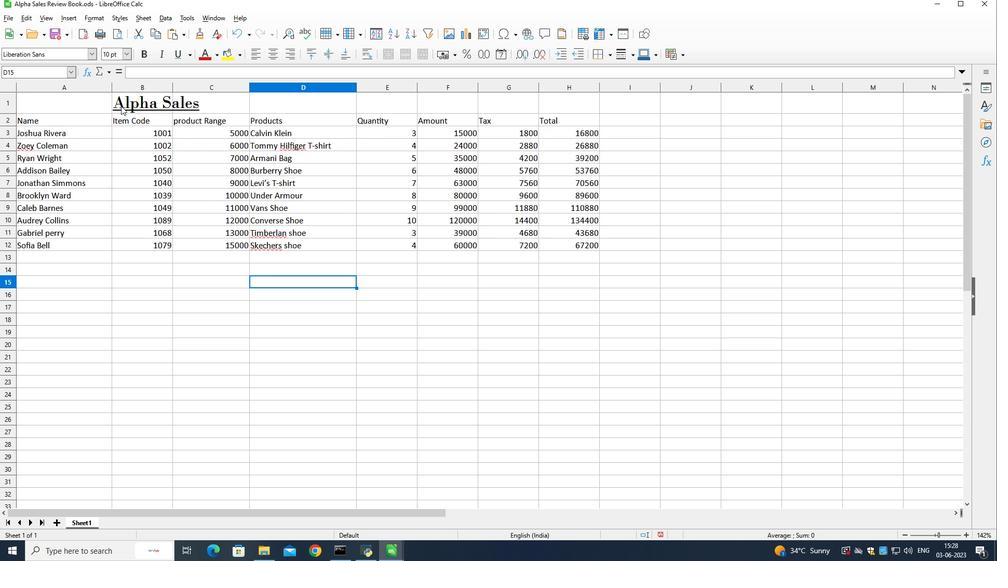 
Action: Mouse pressed left at (116, 104)
Screenshot: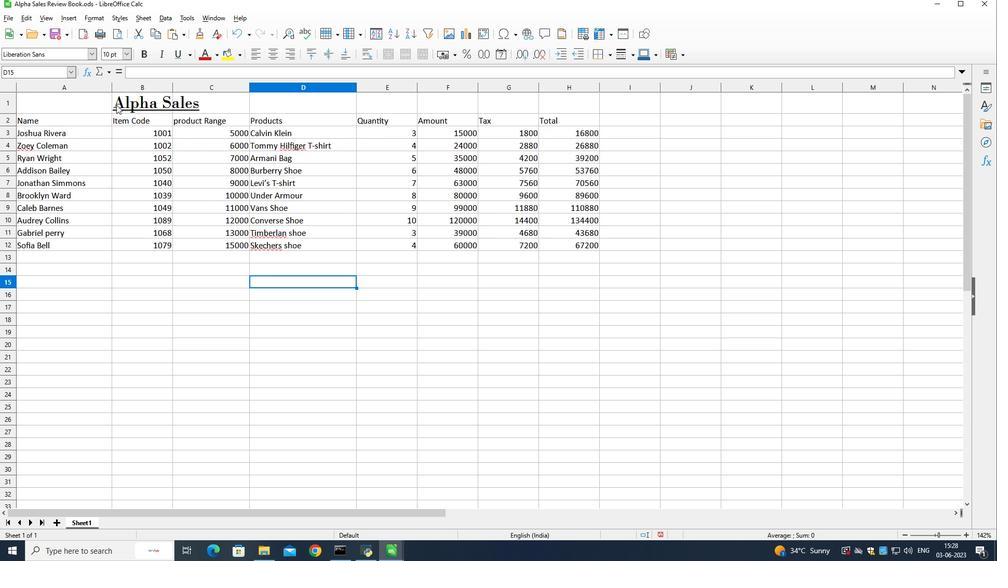 
Action: Mouse moved to (121, 106)
Screenshot: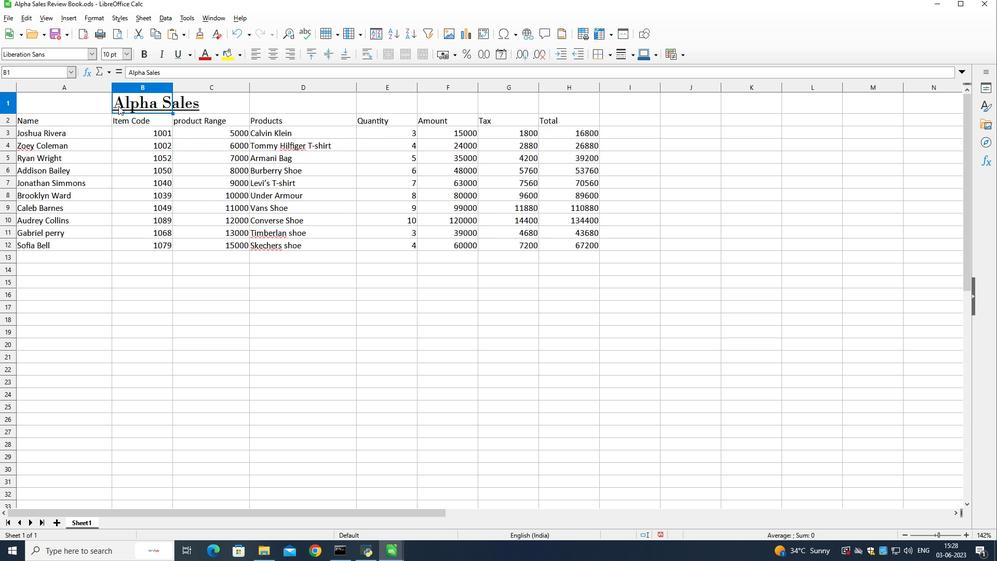 
Action: Mouse pressed left at (121, 106)
Screenshot: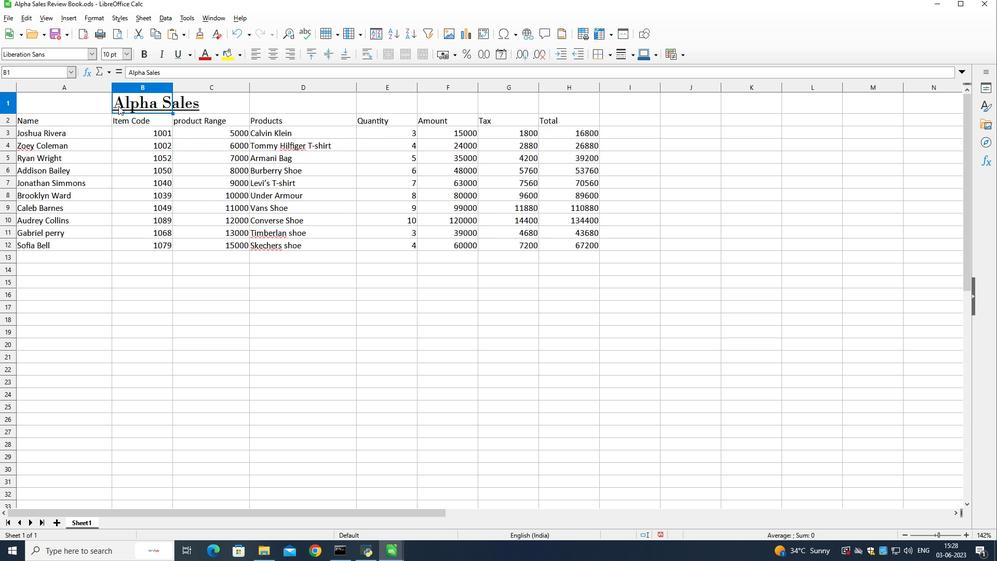 
Action: Mouse moved to (134, 103)
Screenshot: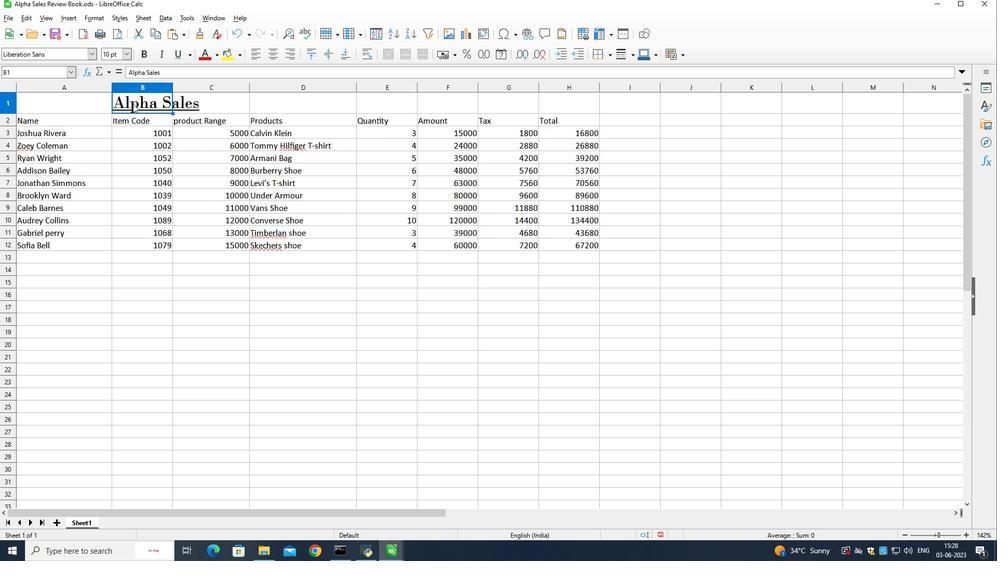 
Action: Mouse pressed left at (134, 103)
Screenshot: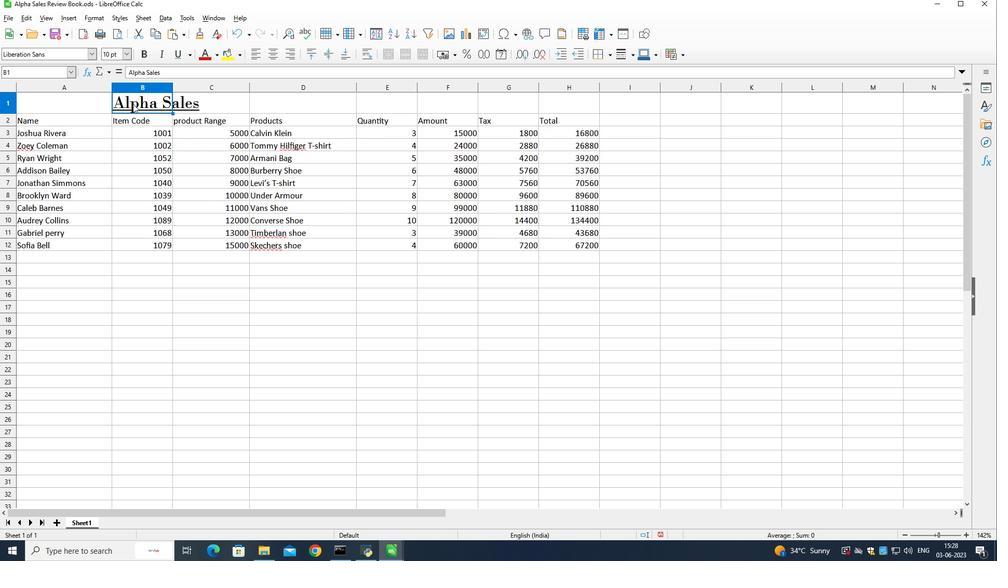 
Action: Mouse moved to (135, 103)
Screenshot: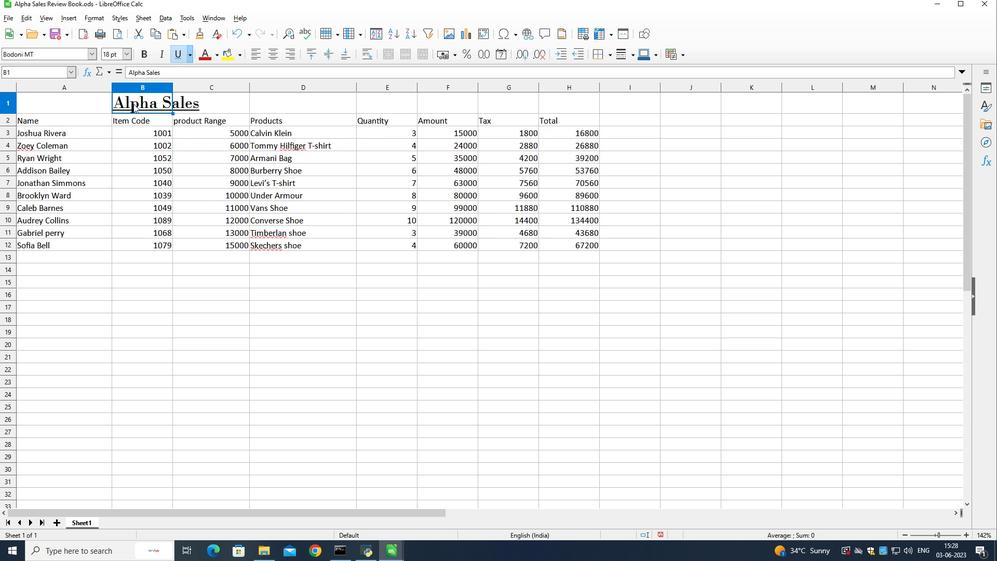 
Action: Mouse pressed left at (135, 103)
Screenshot: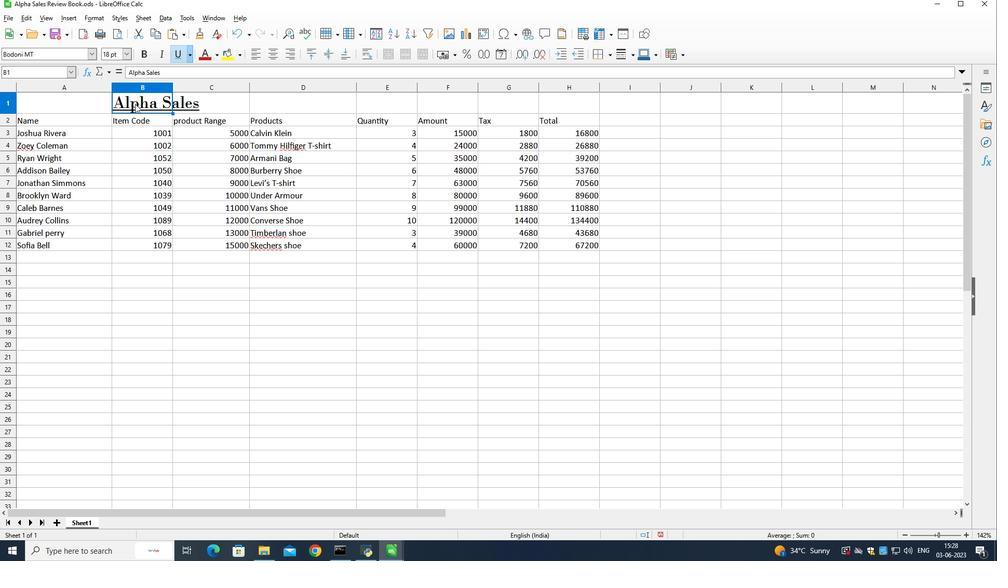 
Action: Mouse moved to (135, 103)
Screenshot: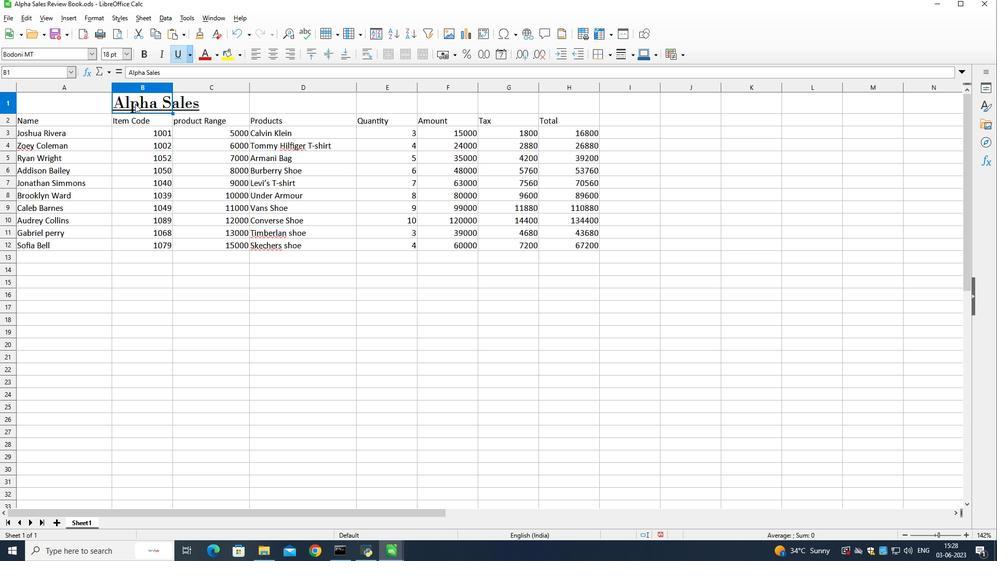 
Action: Mouse pressed left at (135, 103)
Screenshot: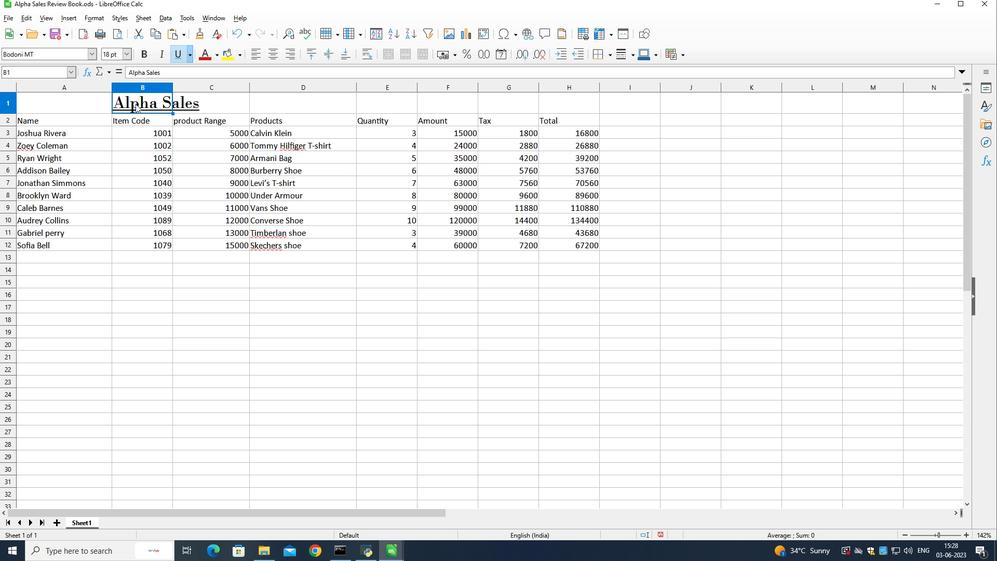 
Action: Mouse moved to (238, 51)
Screenshot: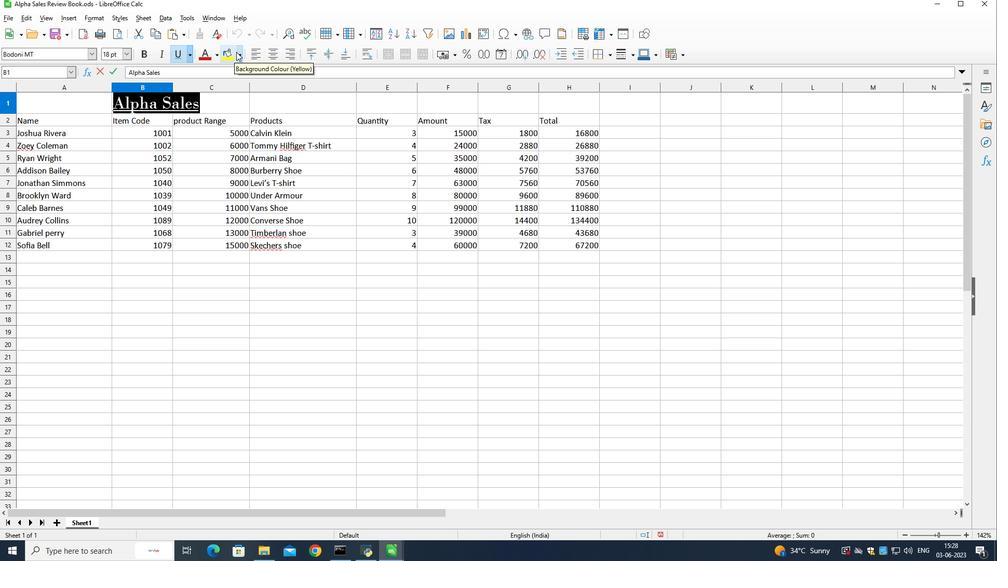 
Action: Mouse pressed left at (238, 51)
Screenshot: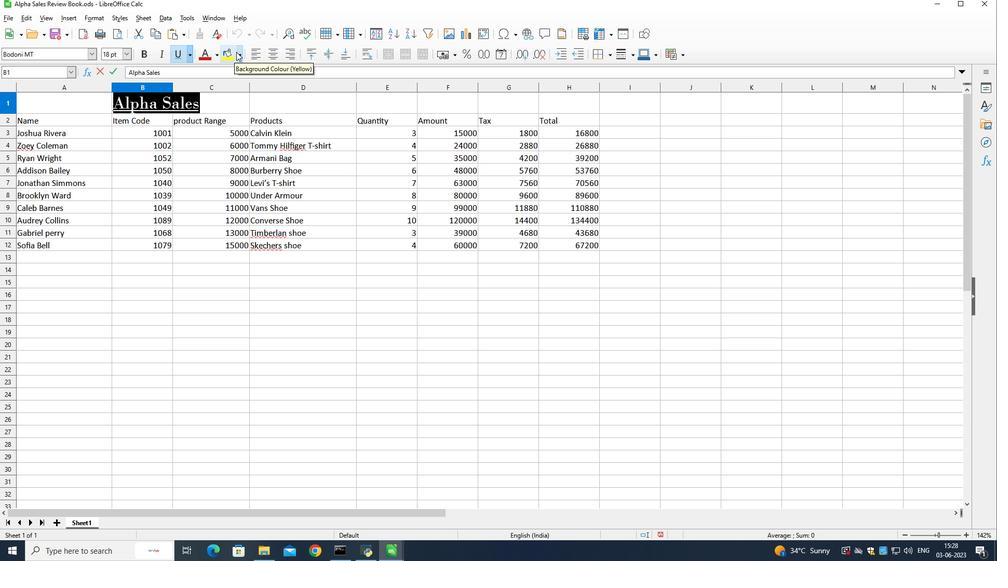 
Action: Mouse moved to (261, 126)
Screenshot: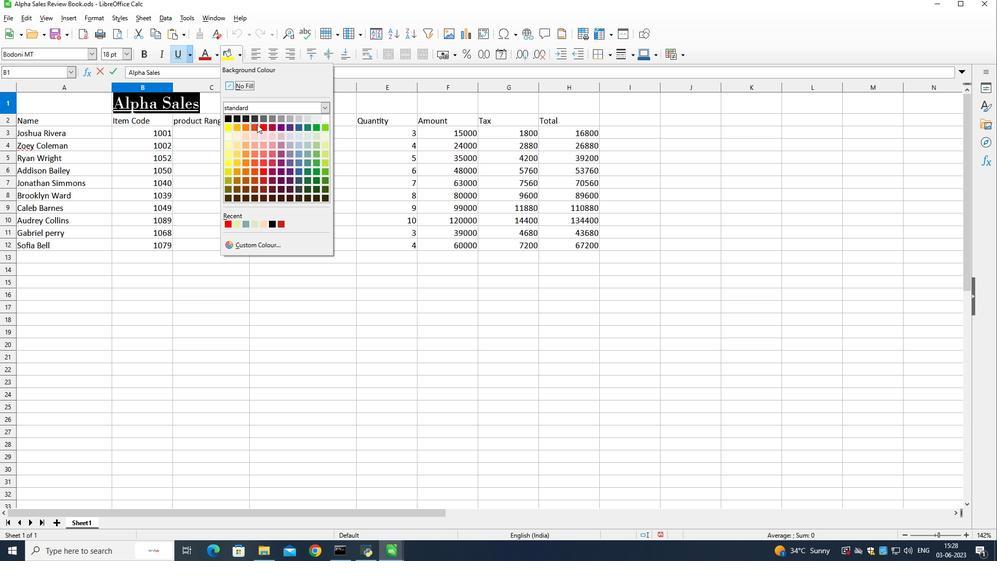 
Action: Mouse pressed left at (261, 126)
Screenshot: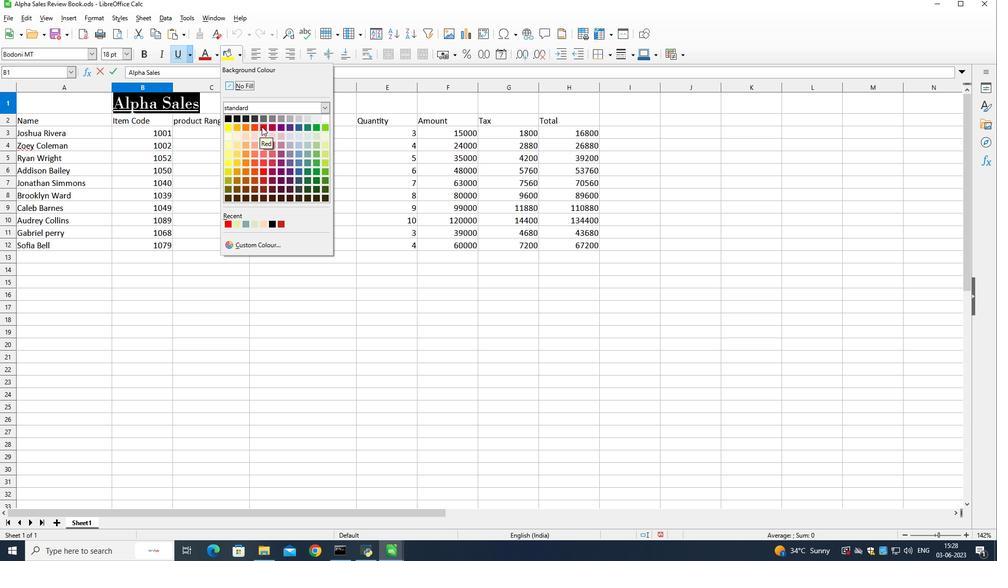 
Action: Mouse moved to (247, 130)
Screenshot: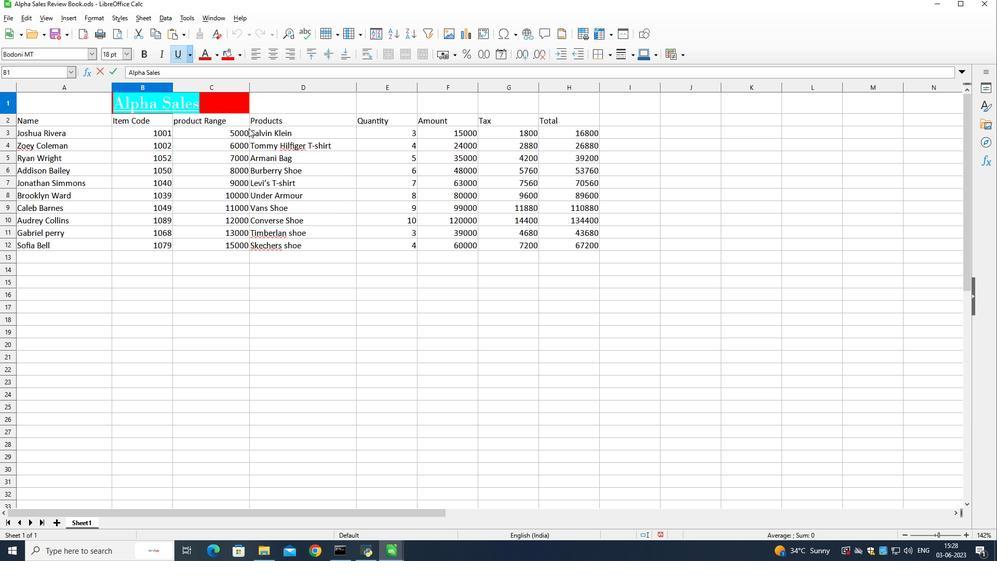 
Action: Mouse pressed left at (247, 130)
Screenshot: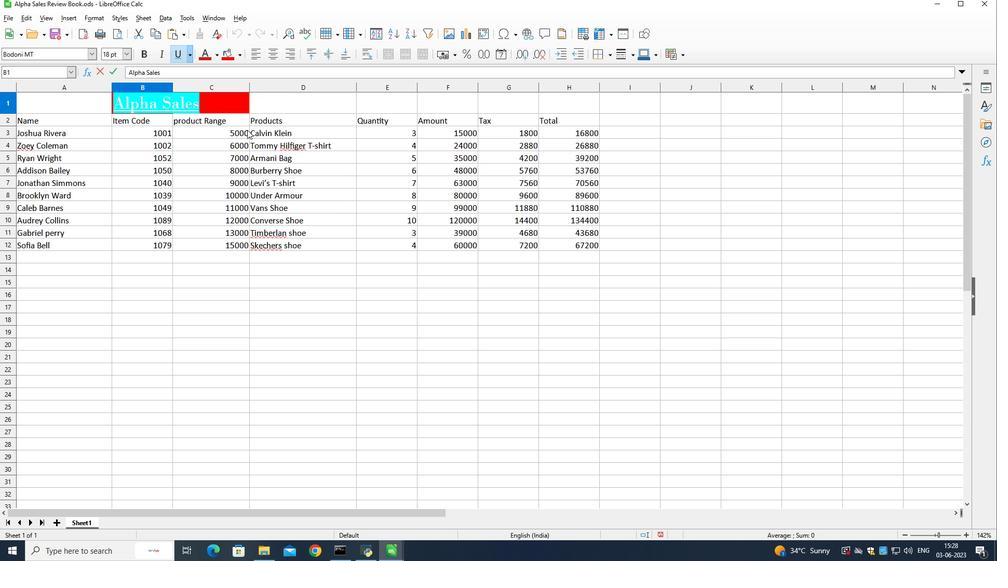 
Action: Mouse moved to (221, 116)
Screenshot: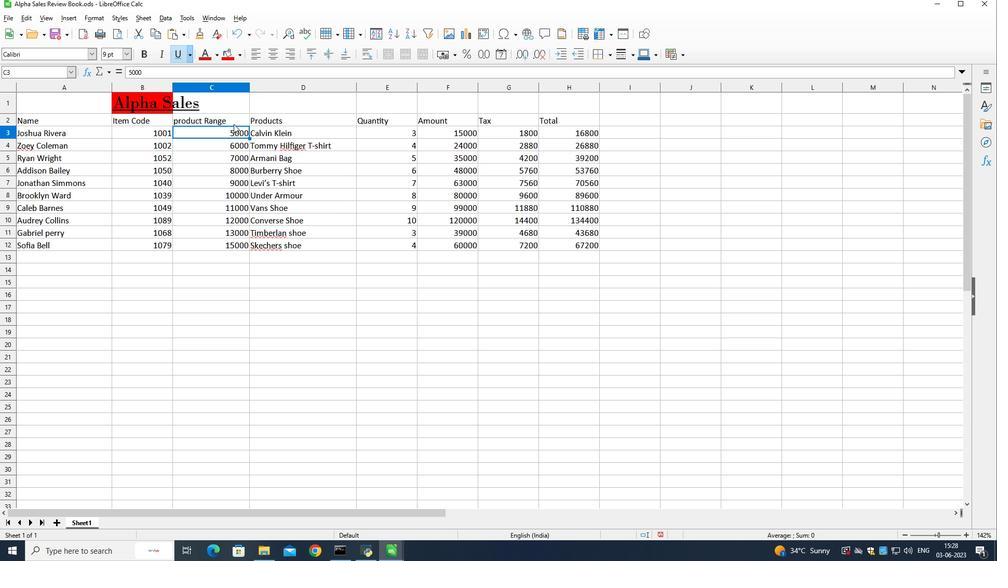 
Action: Mouse pressed left at (221, 116)
Screenshot: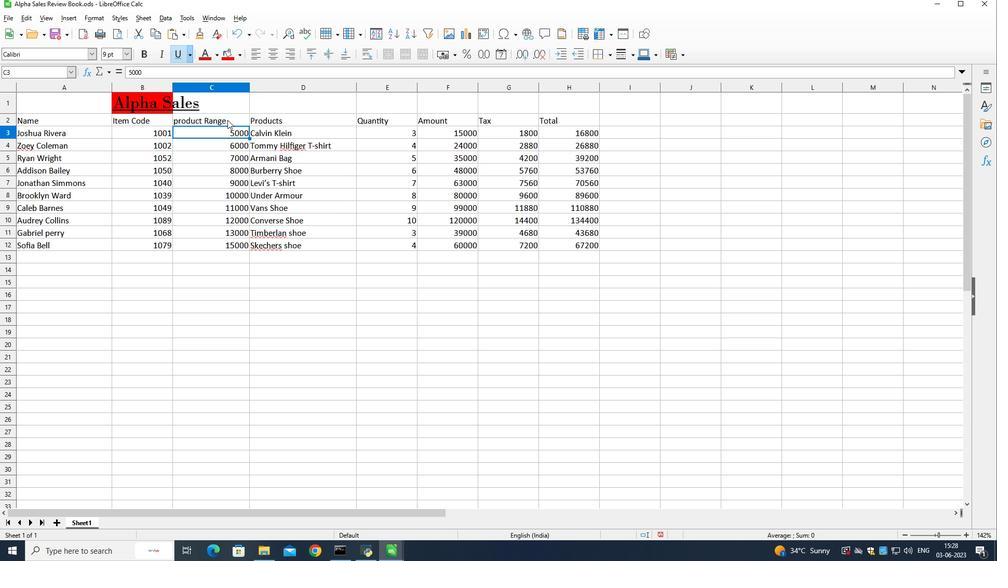 
Action: Mouse moved to (205, 104)
Screenshot: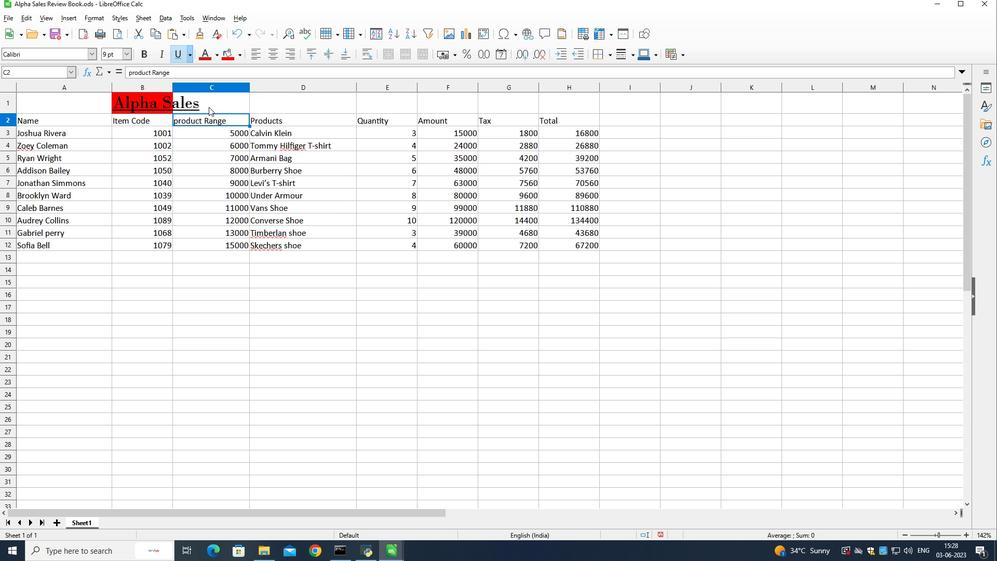 
Action: Mouse pressed left at (205, 104)
Screenshot: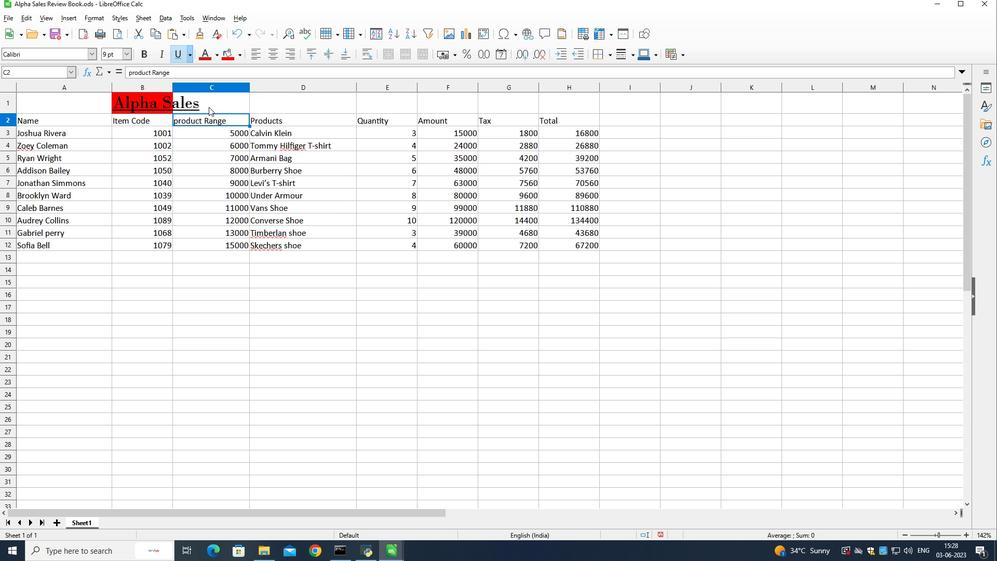 
Action: Mouse moved to (217, 109)
Screenshot: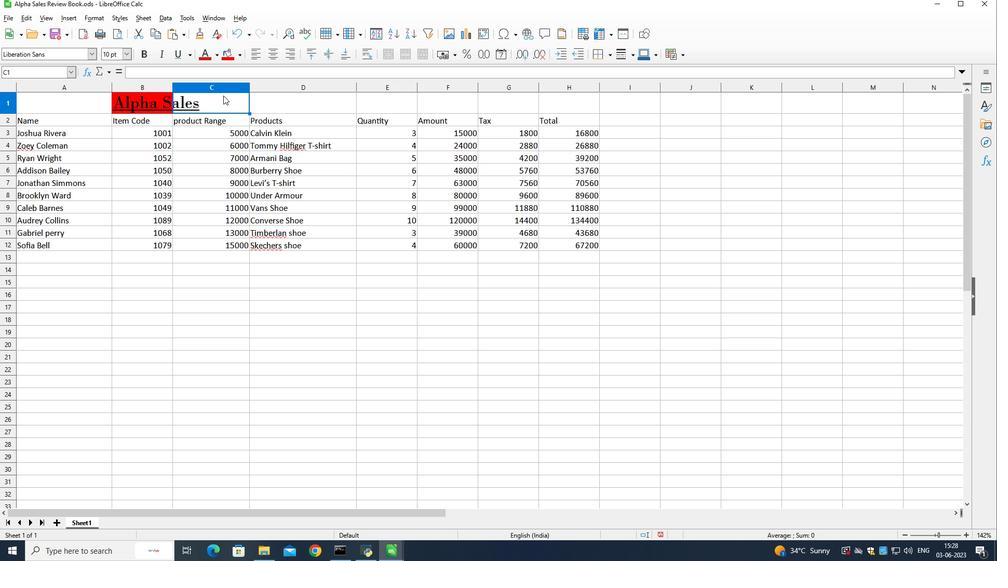 
Action: Mouse pressed left at (217, 109)
Screenshot: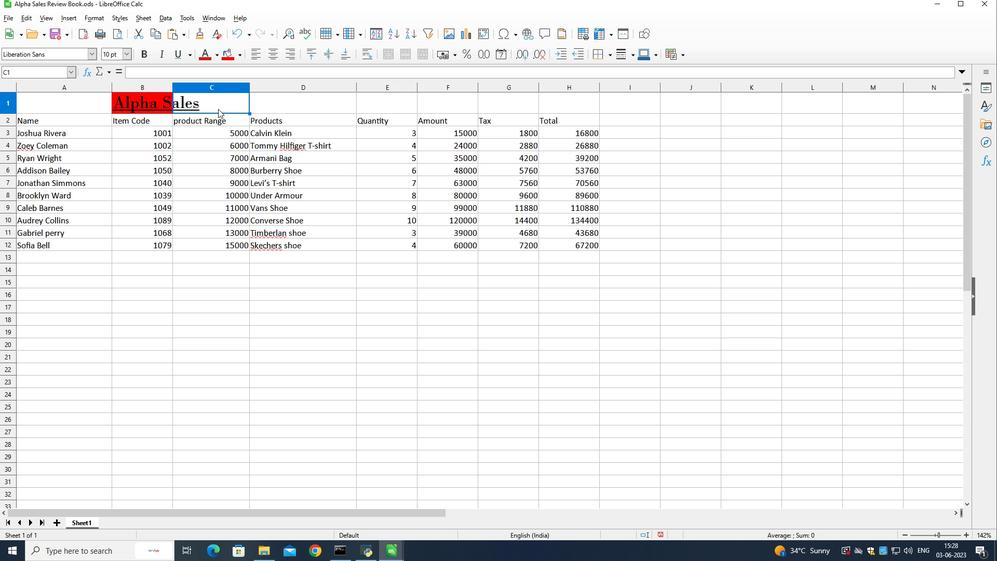 
Action: Mouse pressed left at (217, 109)
Screenshot: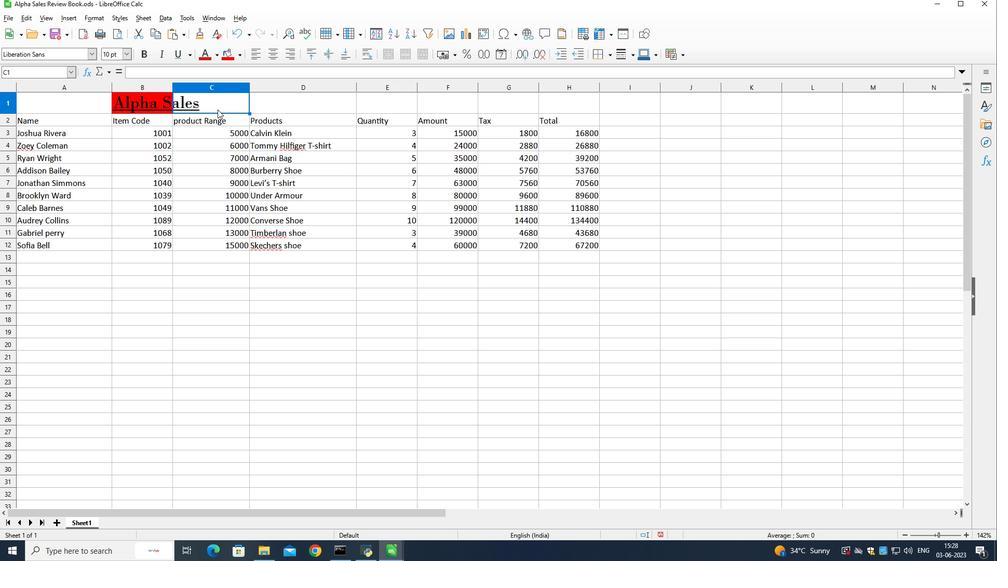 
Action: Mouse moved to (229, 56)
Screenshot: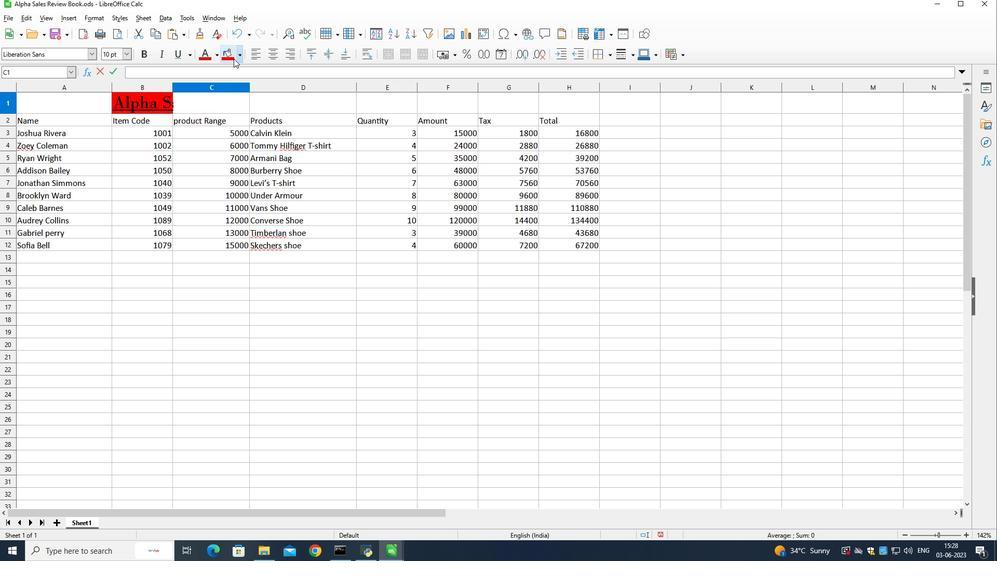 
Action: Mouse pressed left at (229, 56)
Screenshot: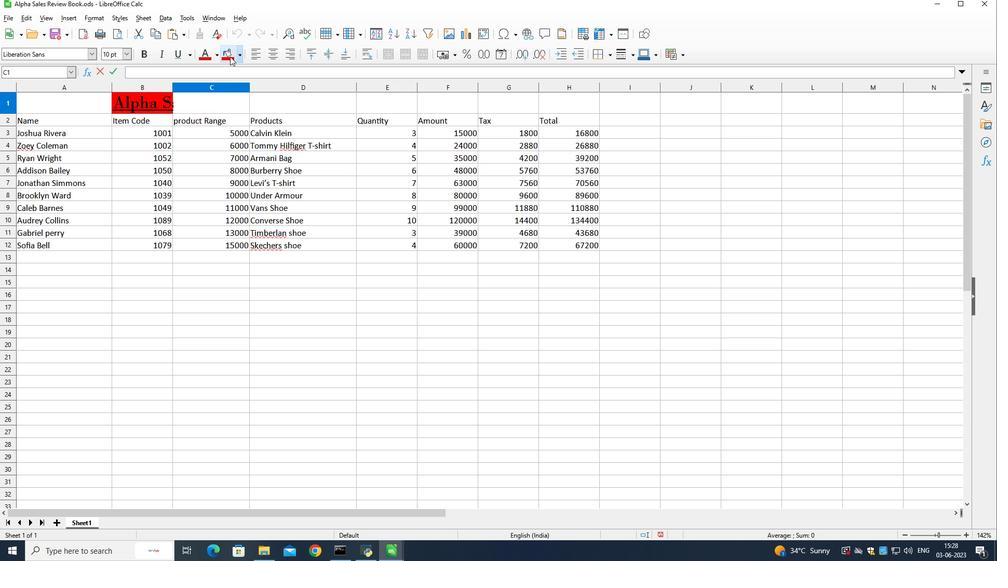 
Action: Mouse moved to (227, 169)
Screenshot: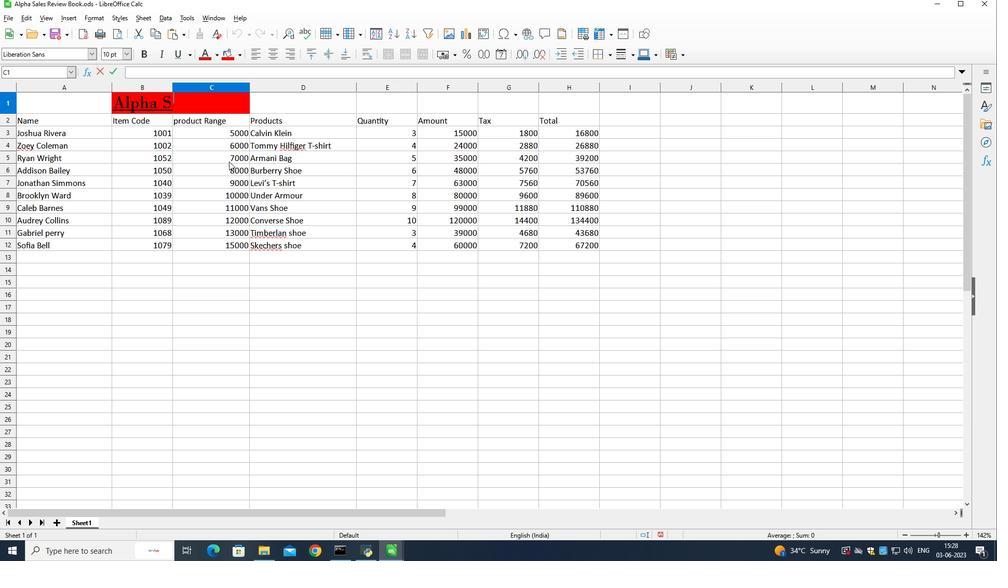 
Action: Mouse pressed left at (227, 169)
Screenshot: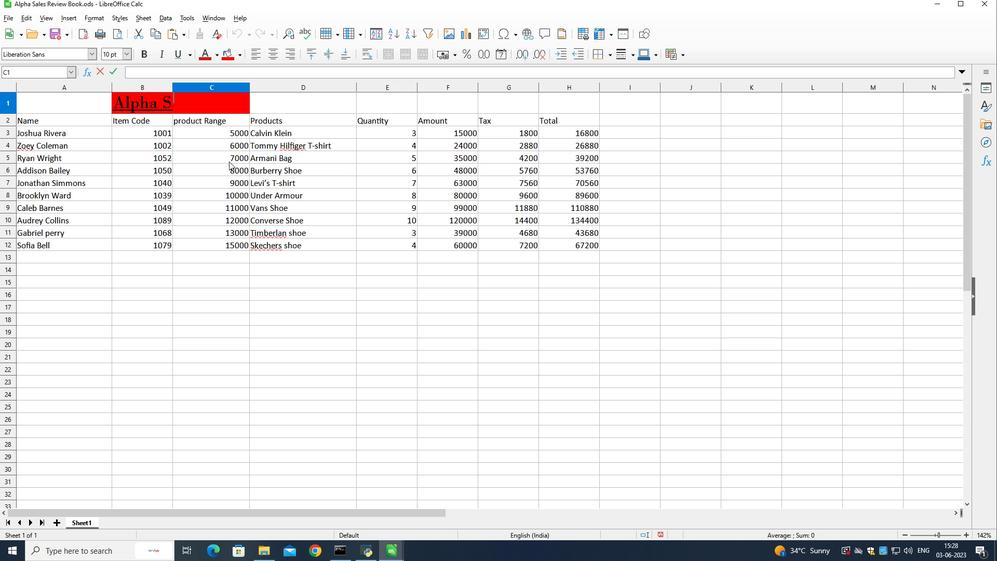 
Action: Mouse moved to (193, 218)
Screenshot: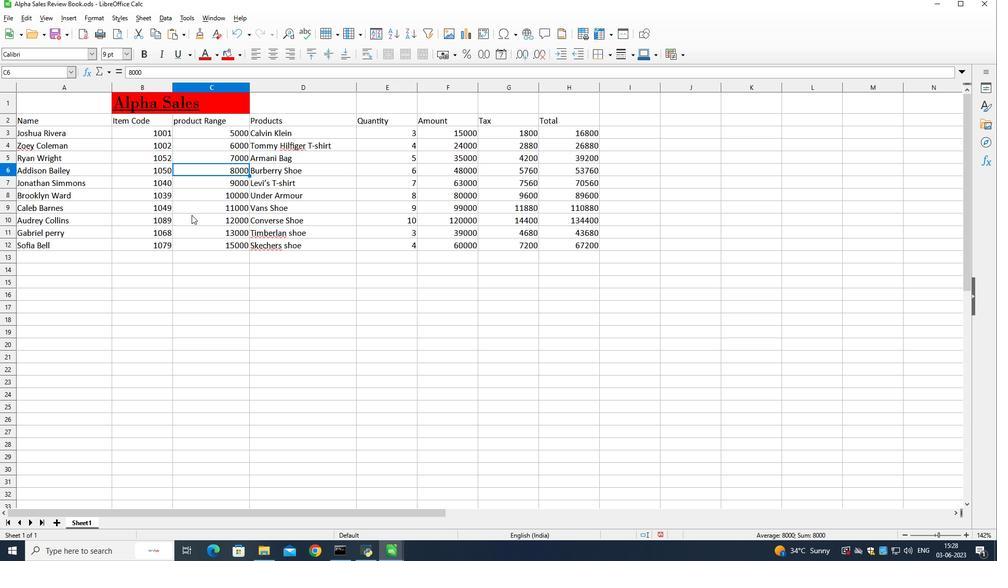 
Action: Mouse pressed left at (193, 218)
Screenshot: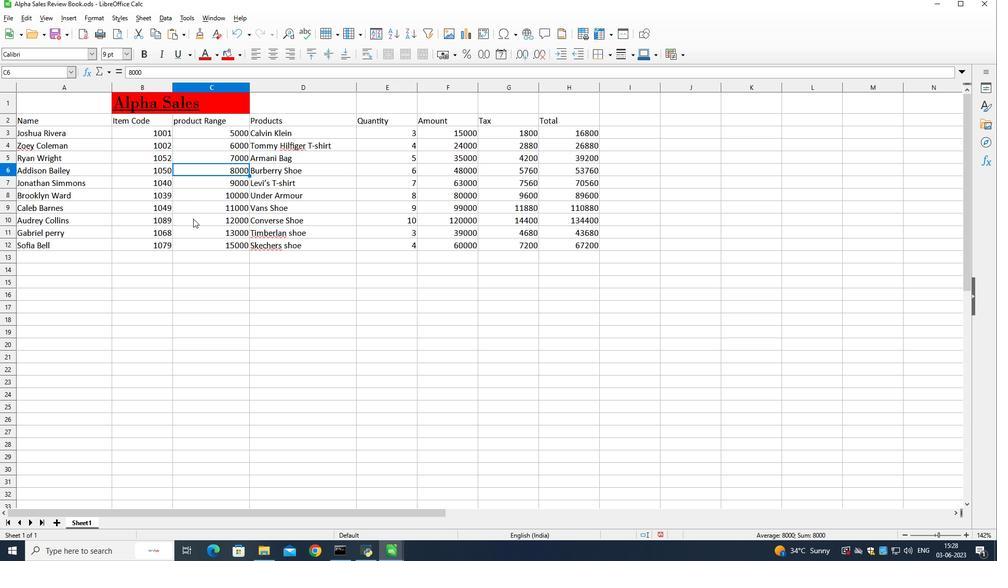 
Action: Mouse moved to (54, 117)
Screenshot: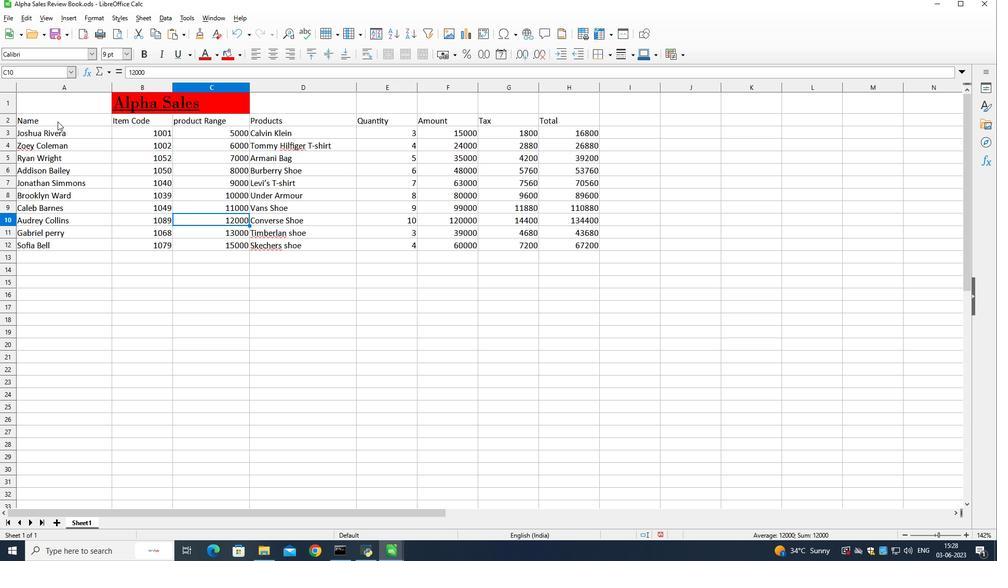 
Action: Mouse pressed left at (54, 117)
Screenshot: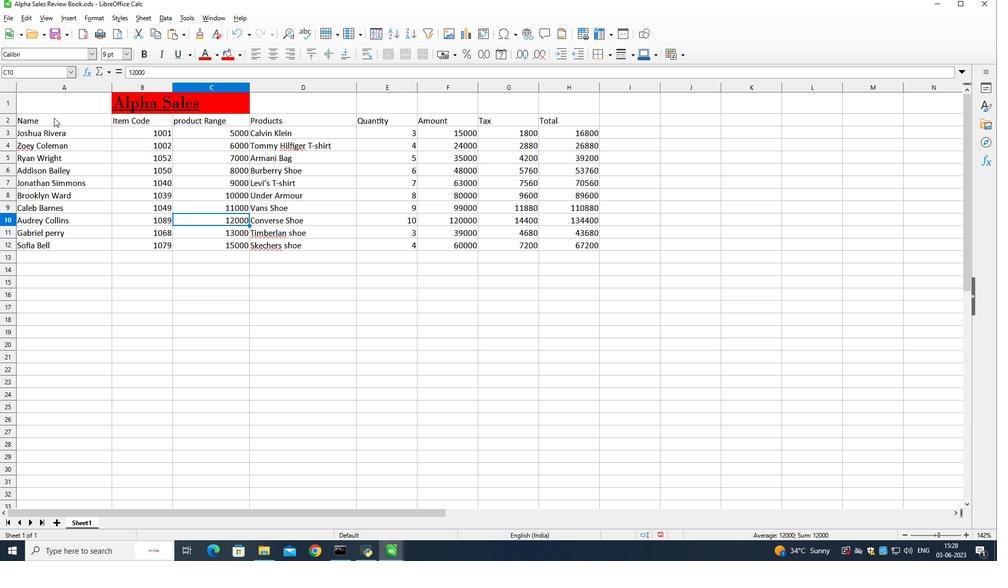 
Action: Mouse moved to (609, 57)
Screenshot: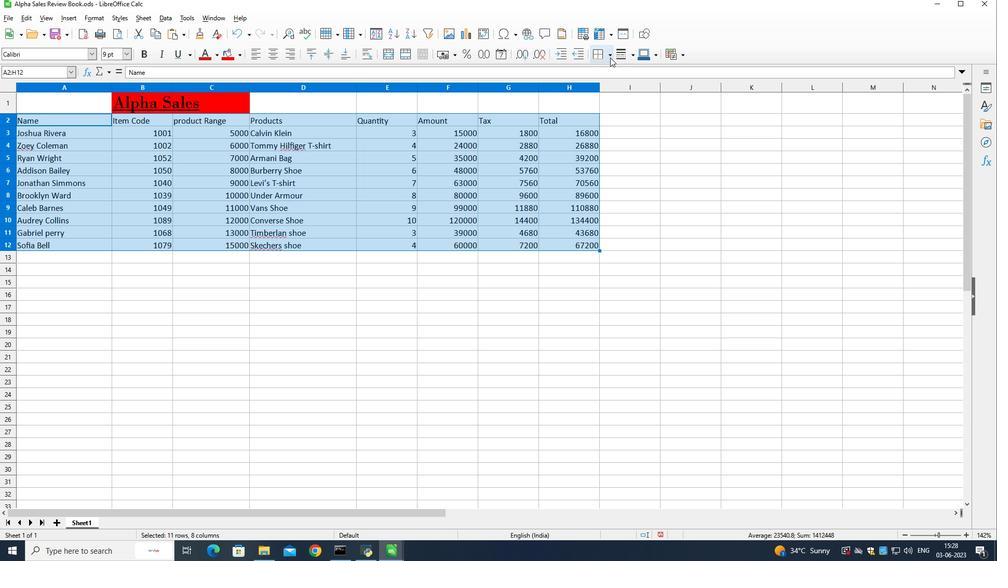 
Action: Mouse pressed left at (609, 57)
Screenshot: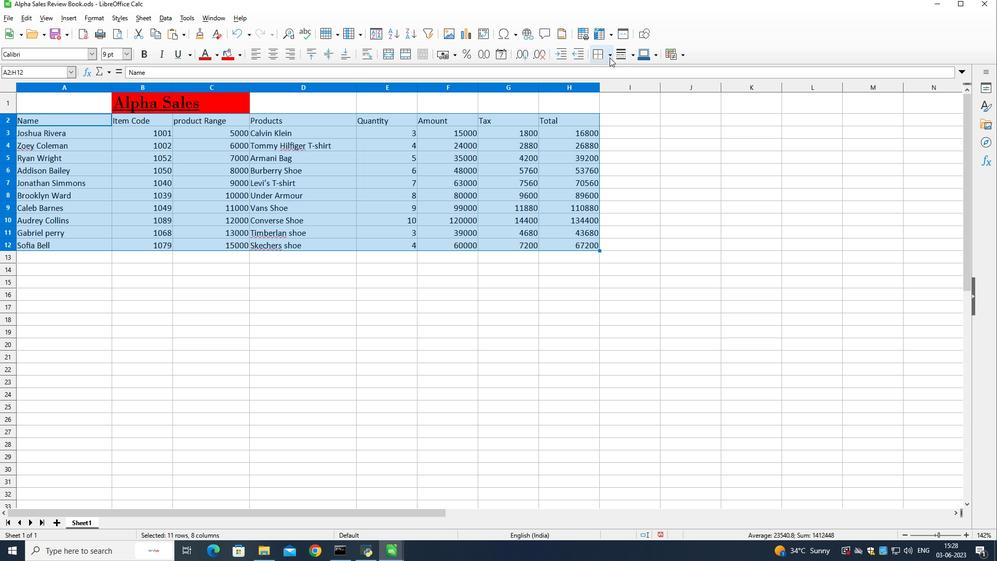 
Action: Mouse moved to (601, 85)
Screenshot: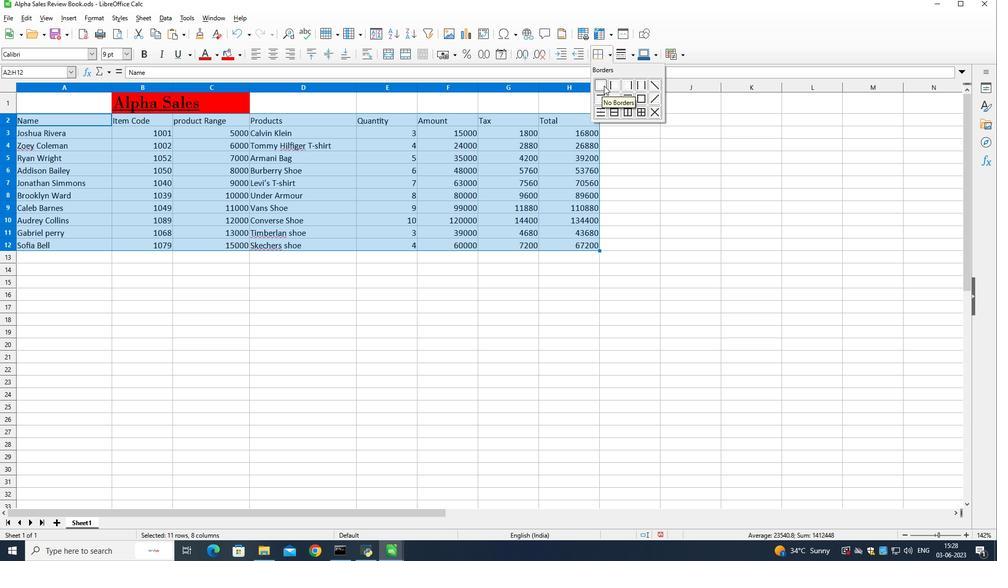 
Action: Mouse pressed left at (601, 85)
Screenshot: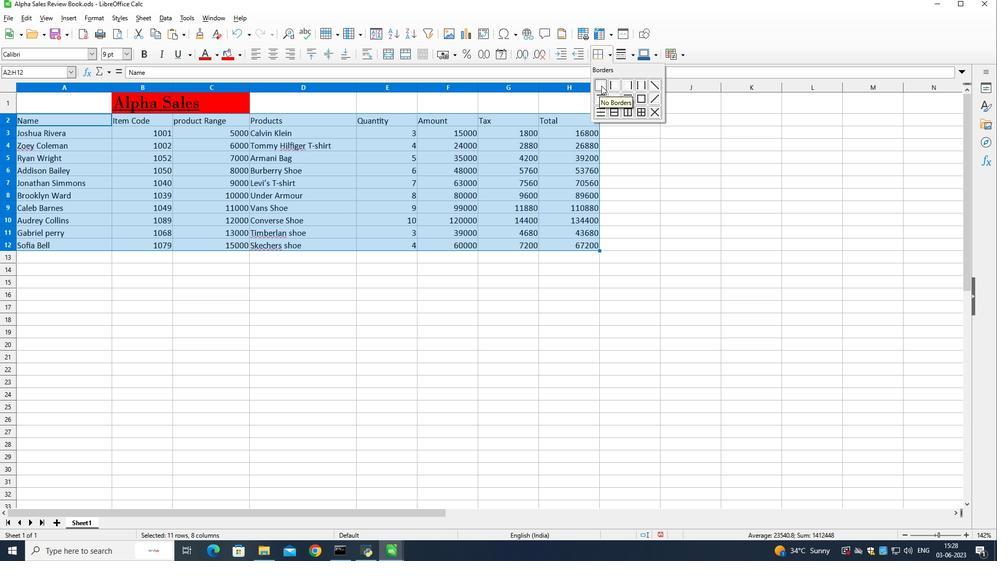 
Action: Mouse moved to (583, 286)
Screenshot: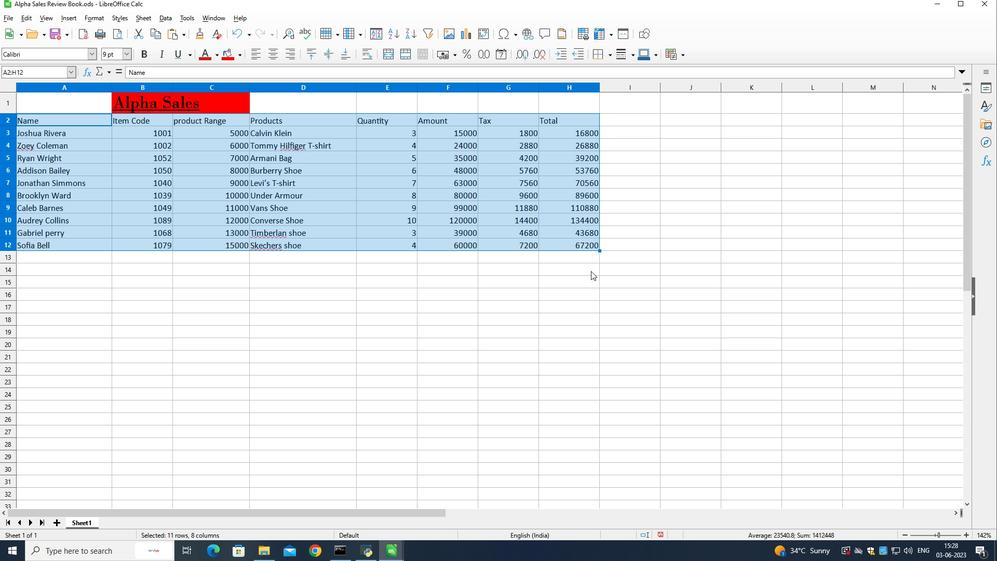 
Action: Mouse pressed left at (583, 286)
Screenshot: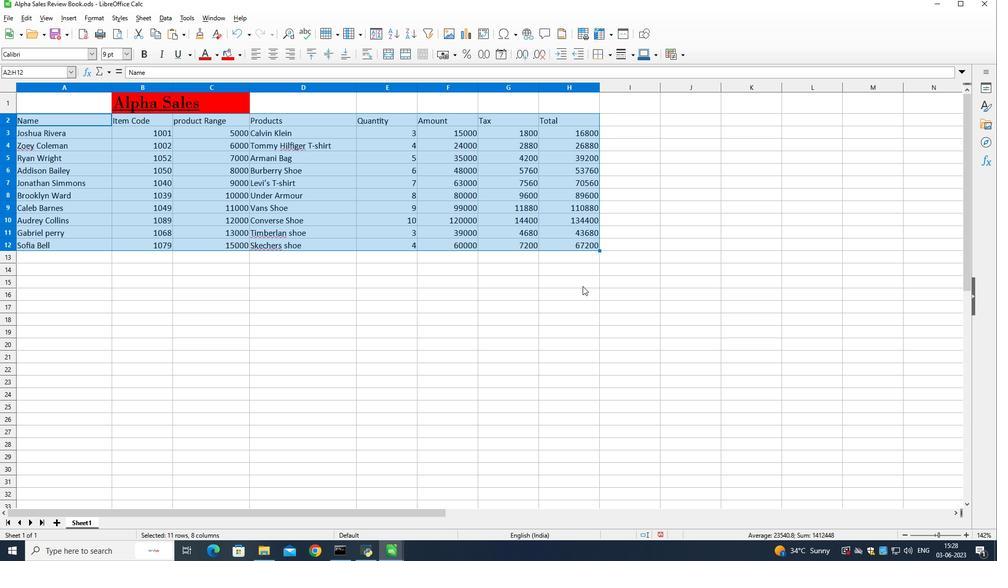 
Action: Mouse moved to (565, 262)
Screenshot: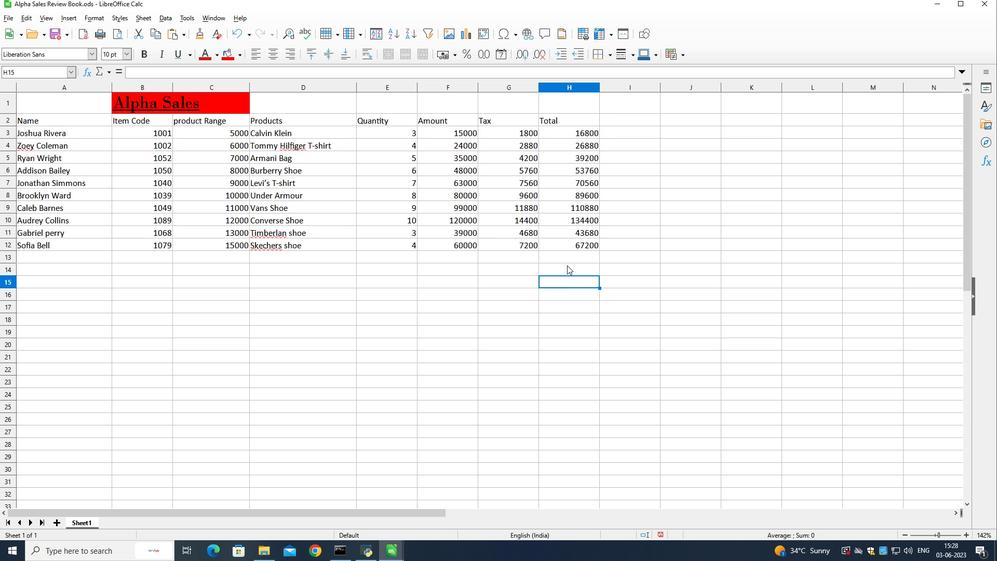 
